 Task: Find connections with filter location Bargarh with filter topic #leadershipwith filter profile language Spanish with filter current company ASMACS Jobs with filter school K.S.Rangasamy College of Technology with filter industry Chiropractors with filter service category Administrative with filter keywords title Chief Technology Officer (CTO)
Action: Mouse moved to (491, 66)
Screenshot: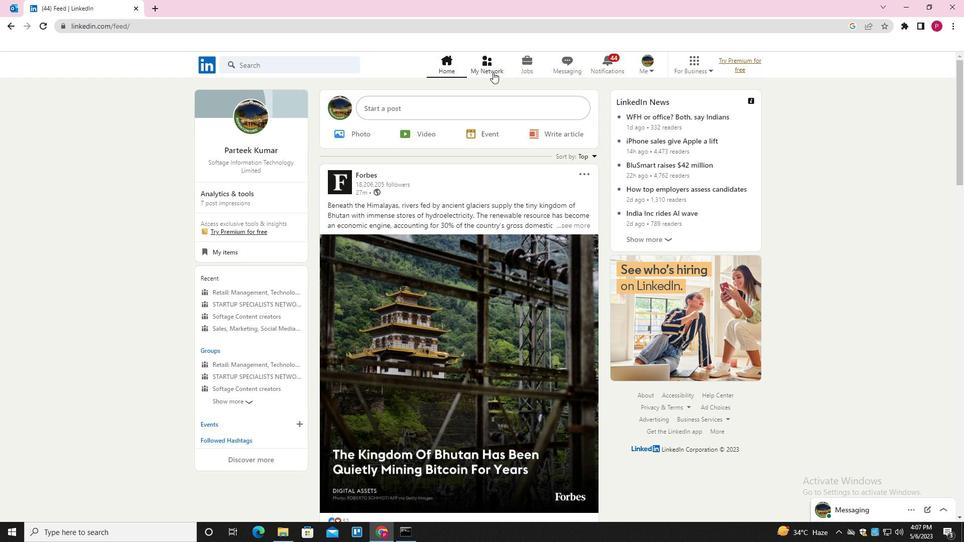 
Action: Mouse pressed left at (491, 66)
Screenshot: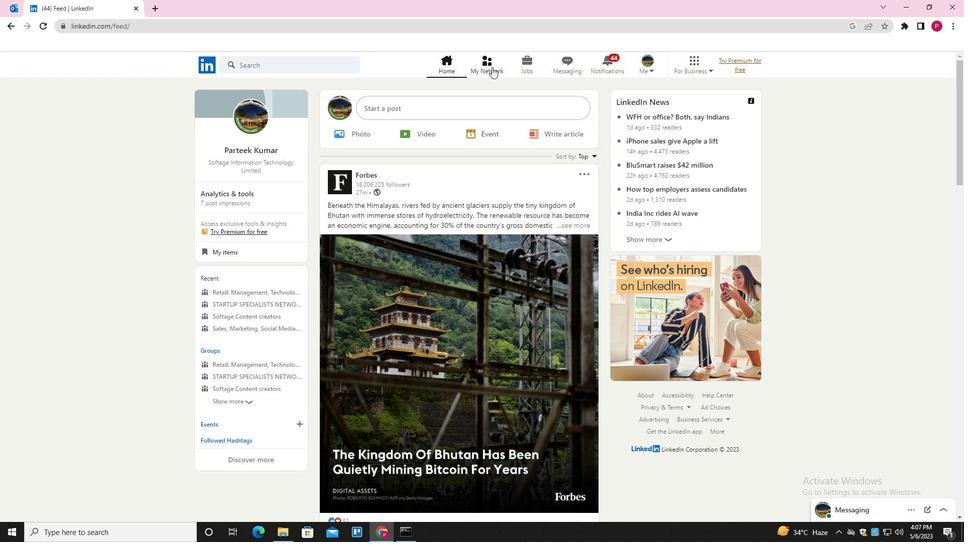 
Action: Mouse moved to (291, 122)
Screenshot: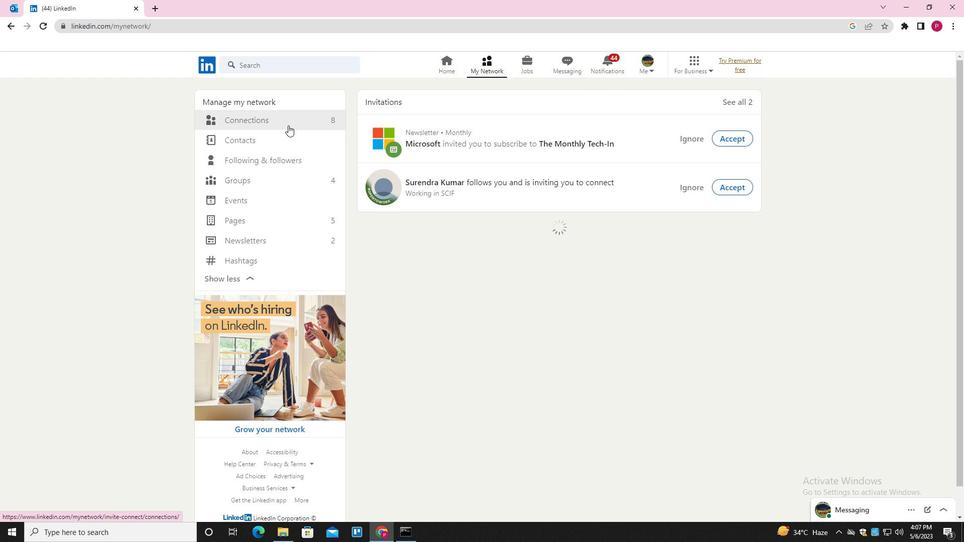 
Action: Mouse pressed left at (291, 122)
Screenshot: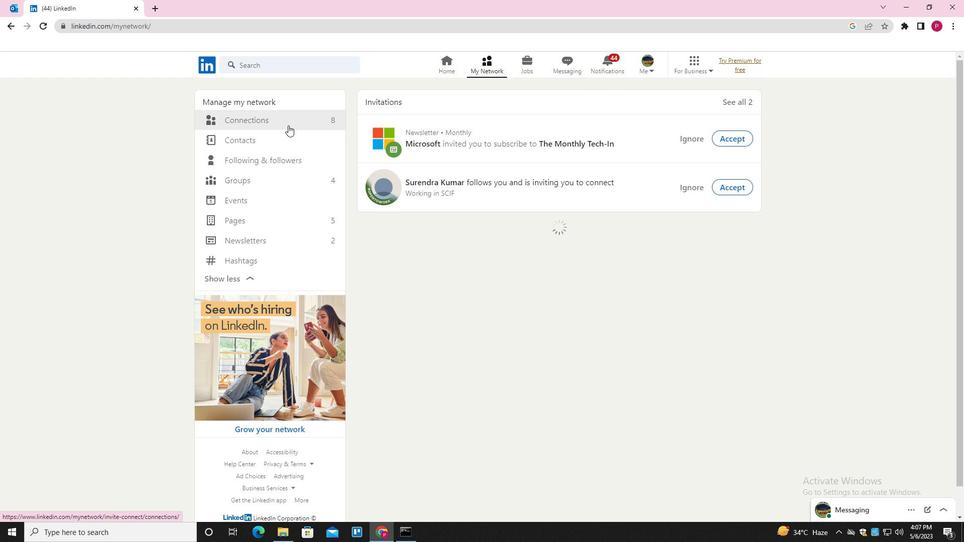 
Action: Mouse moved to (543, 123)
Screenshot: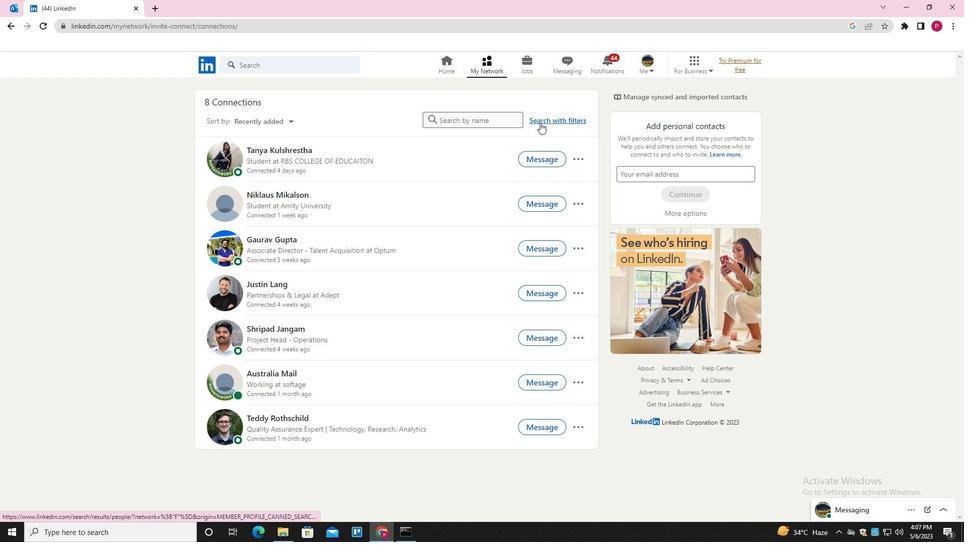 
Action: Mouse pressed left at (543, 123)
Screenshot: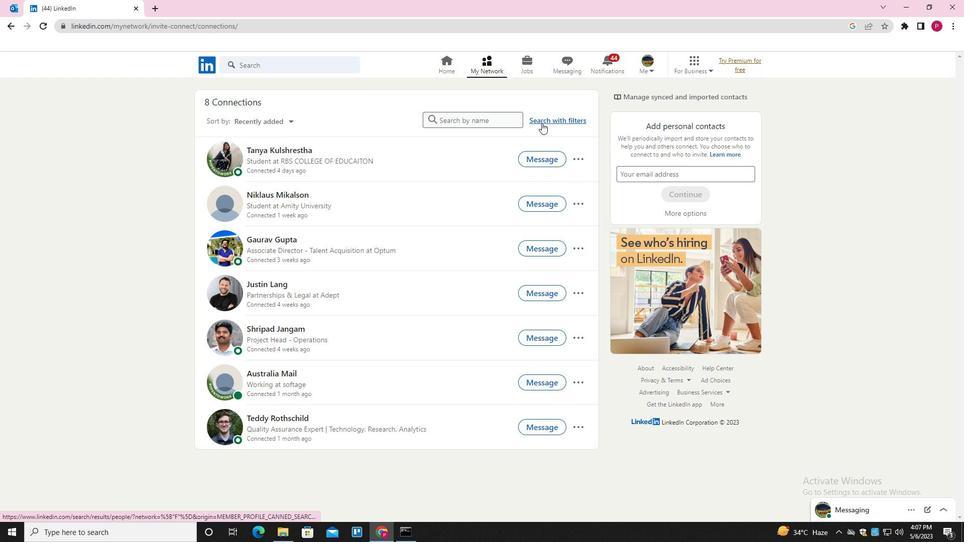 
Action: Mouse moved to (510, 91)
Screenshot: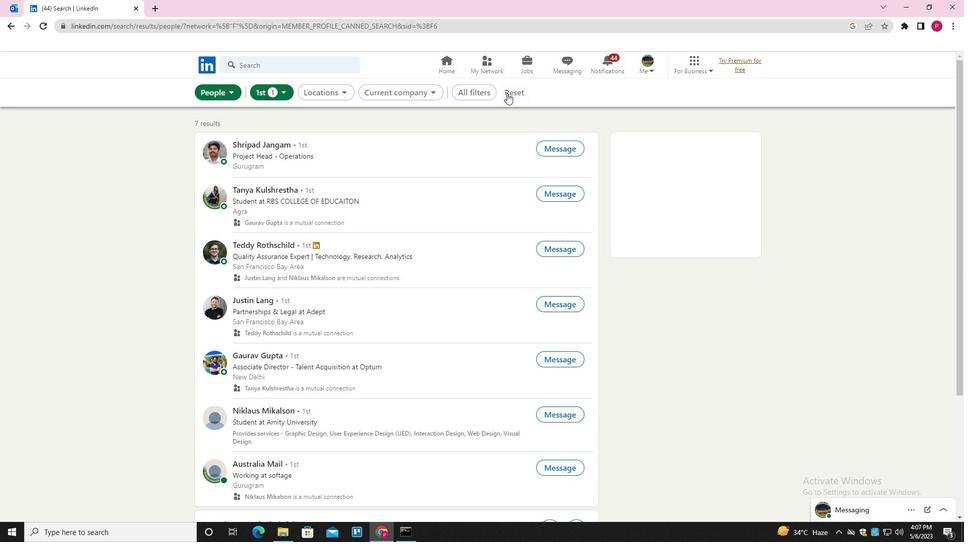 
Action: Mouse pressed left at (510, 91)
Screenshot: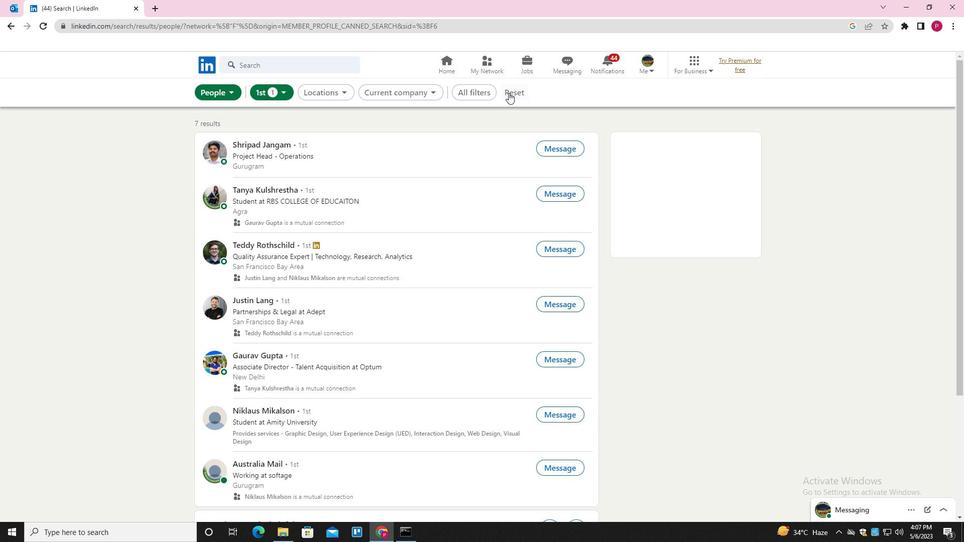 
Action: Mouse moved to (500, 92)
Screenshot: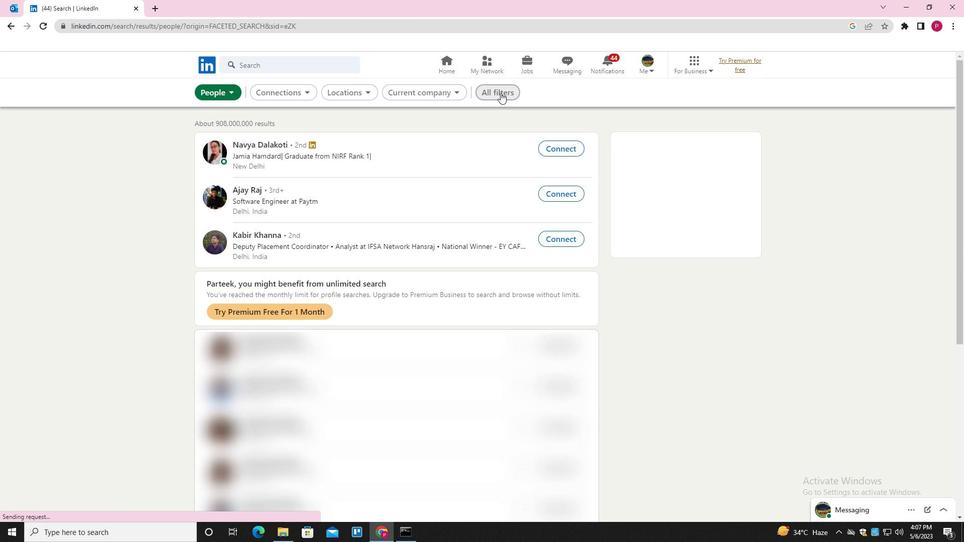 
Action: Mouse pressed left at (500, 92)
Screenshot: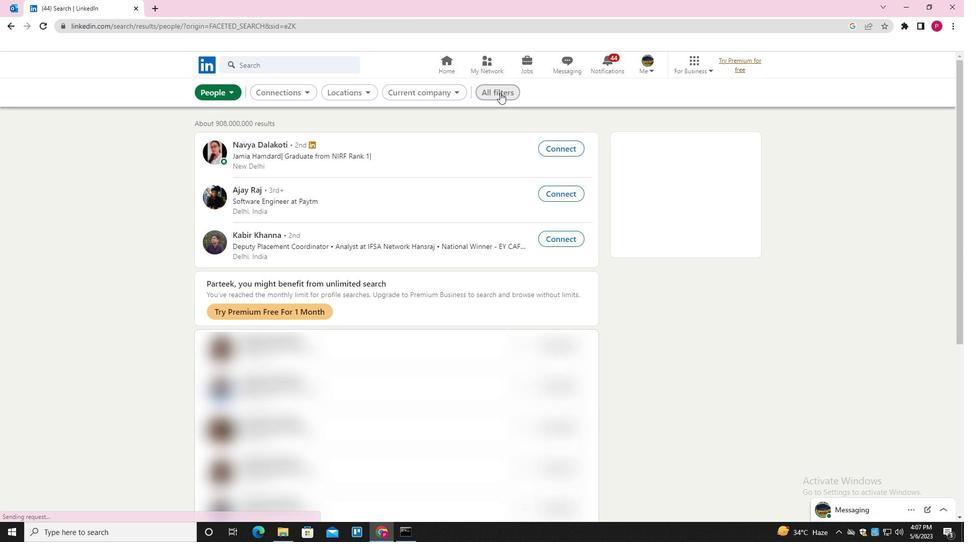 
Action: Mouse moved to (771, 224)
Screenshot: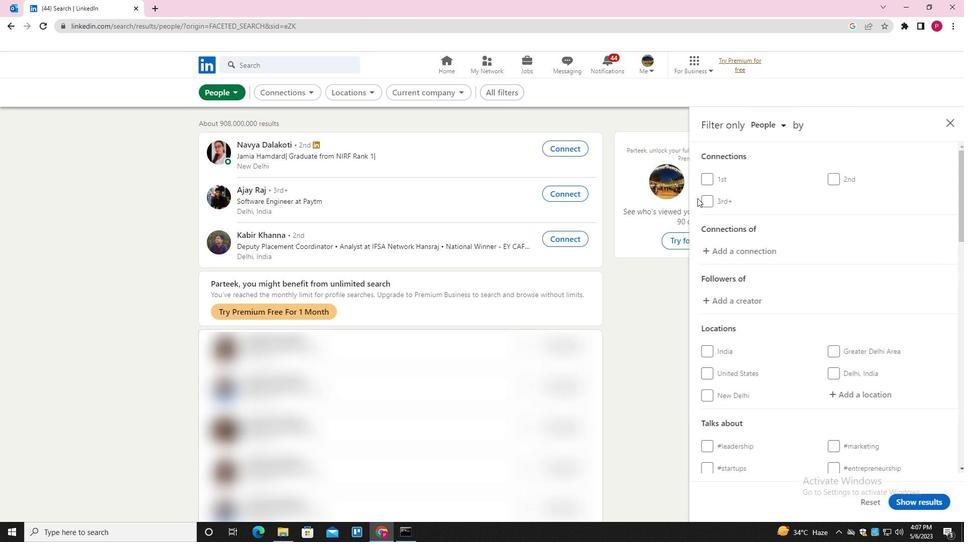 
Action: Mouse scrolled (771, 224) with delta (0, 0)
Screenshot: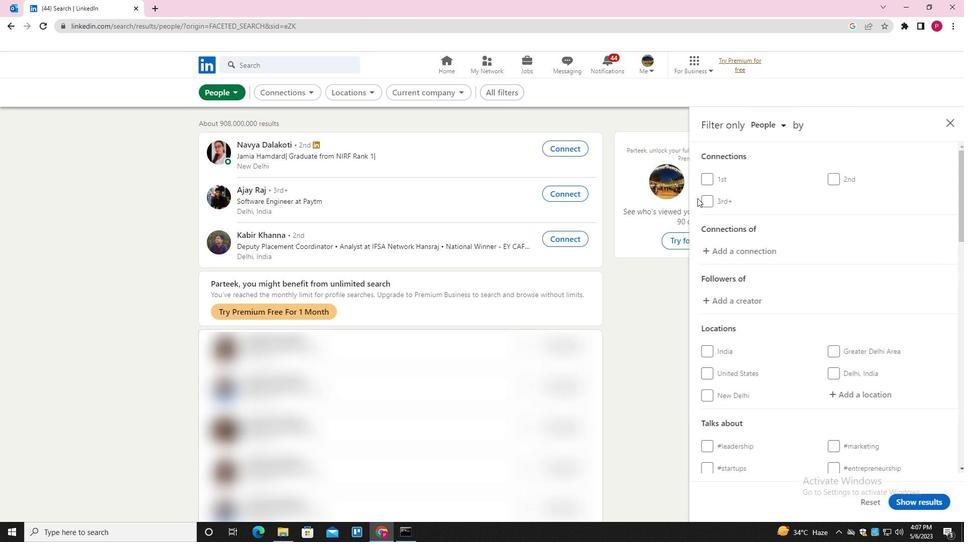 
Action: Mouse moved to (777, 228)
Screenshot: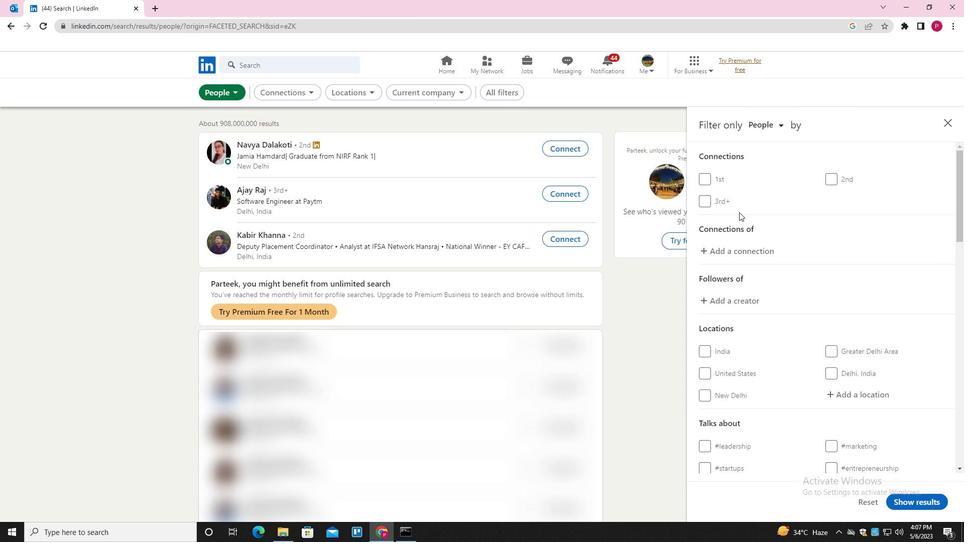 
Action: Mouse scrolled (777, 228) with delta (0, 0)
Screenshot: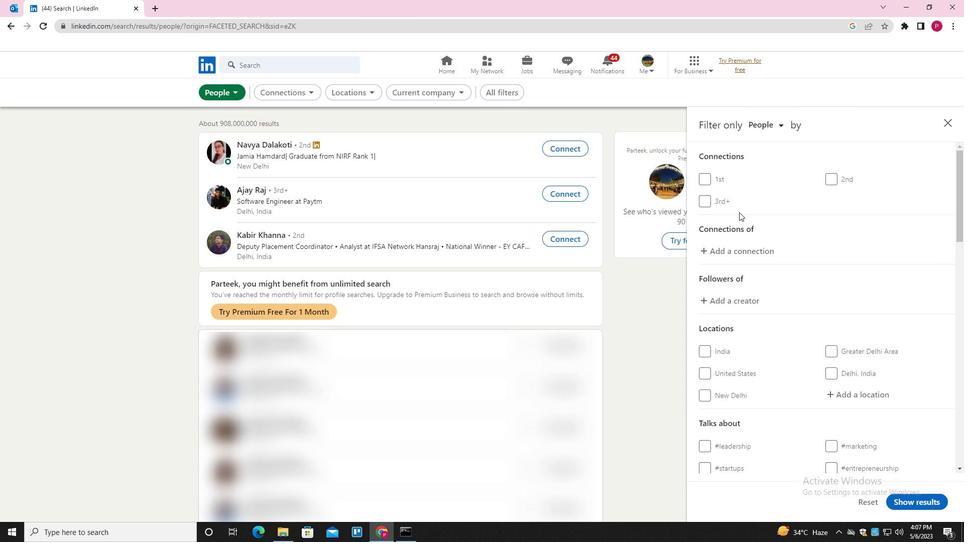 
Action: Mouse moved to (785, 232)
Screenshot: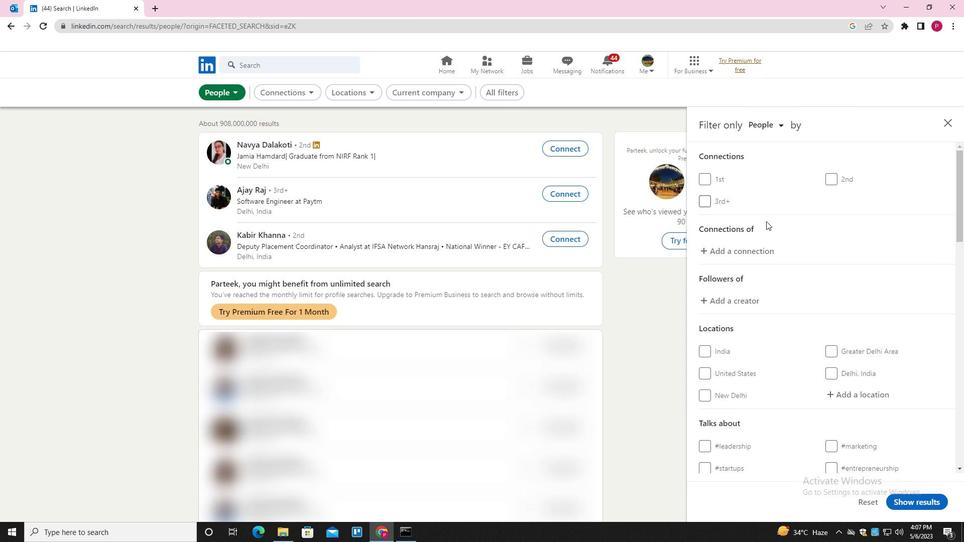 
Action: Mouse scrolled (785, 232) with delta (0, 0)
Screenshot: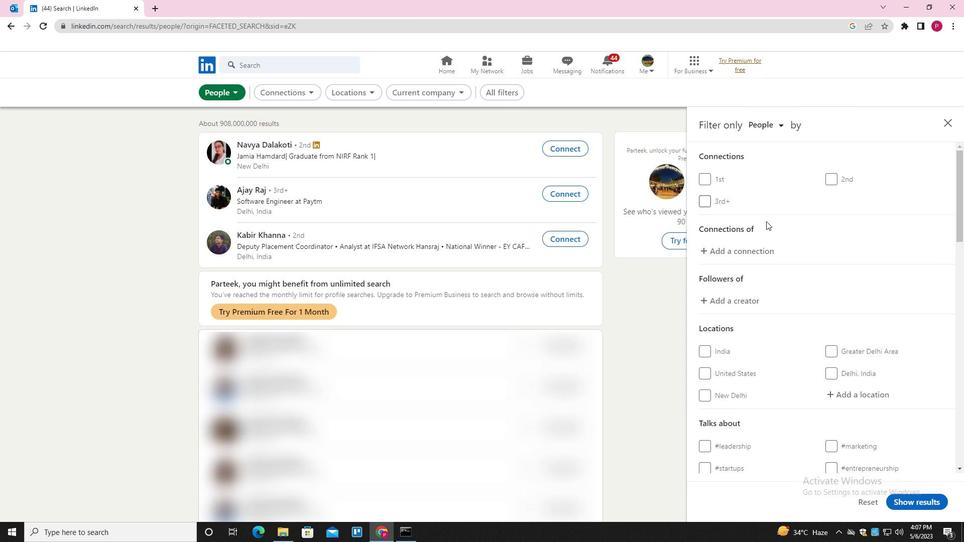 
Action: Mouse moved to (857, 244)
Screenshot: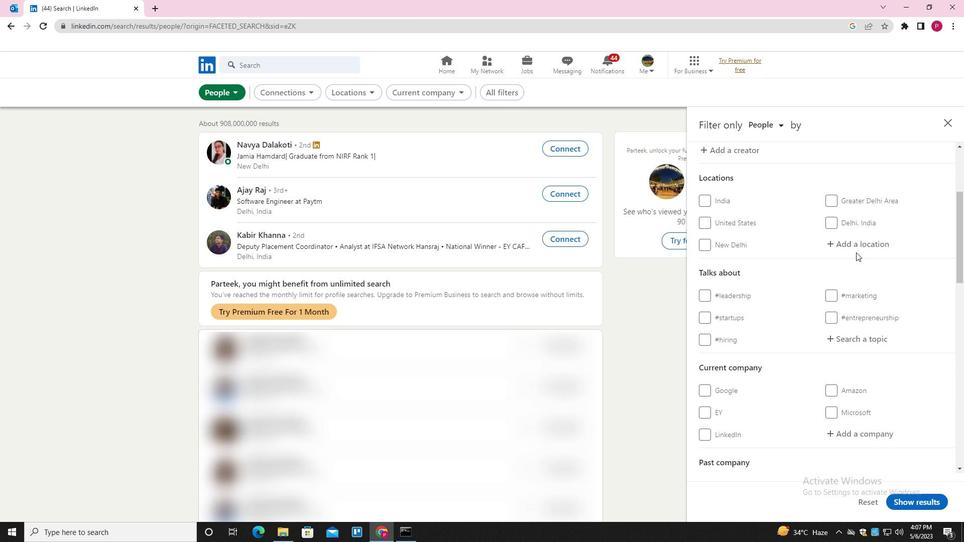 
Action: Mouse pressed left at (857, 244)
Screenshot: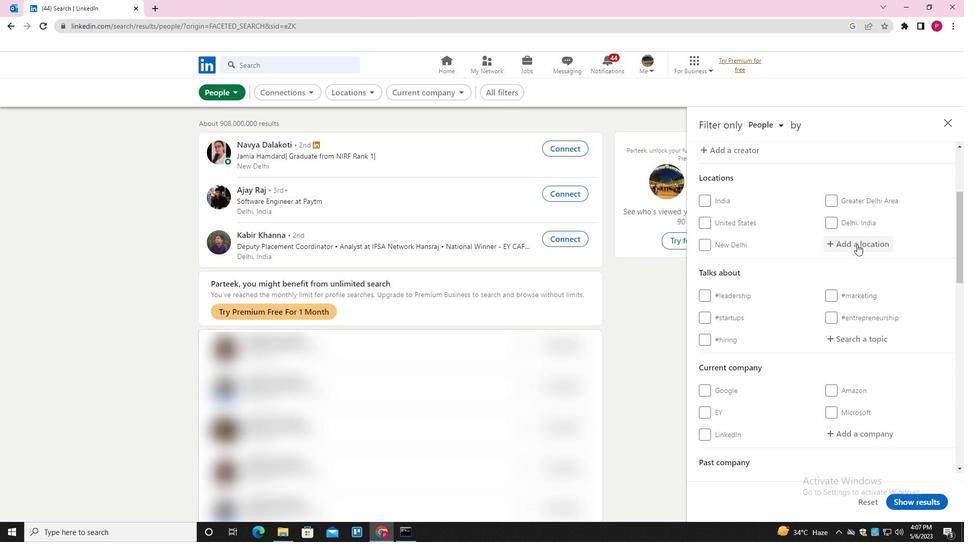 
Action: Key pressed <Key.shift>BARGARJ<Key.backspace>H<Key.down><Key.enter>
Screenshot: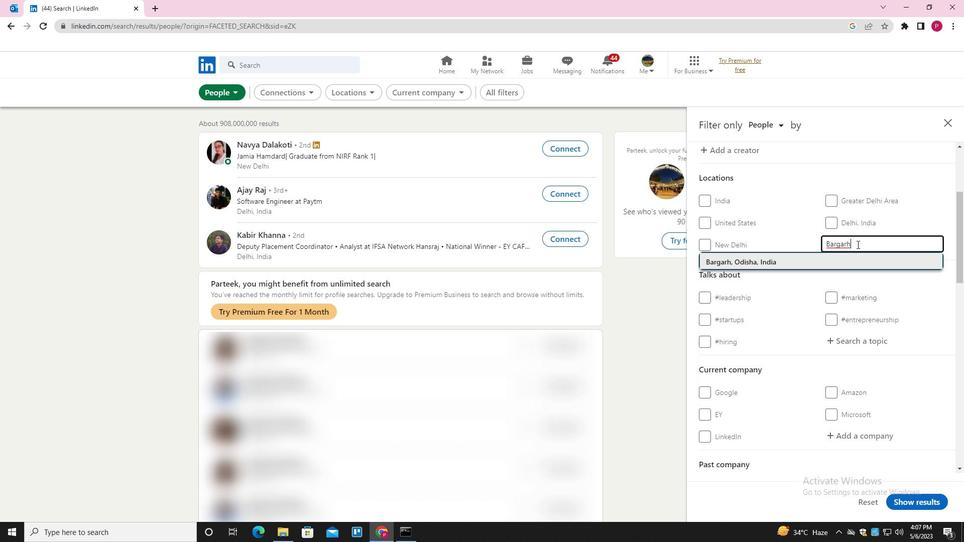 
Action: Mouse moved to (876, 268)
Screenshot: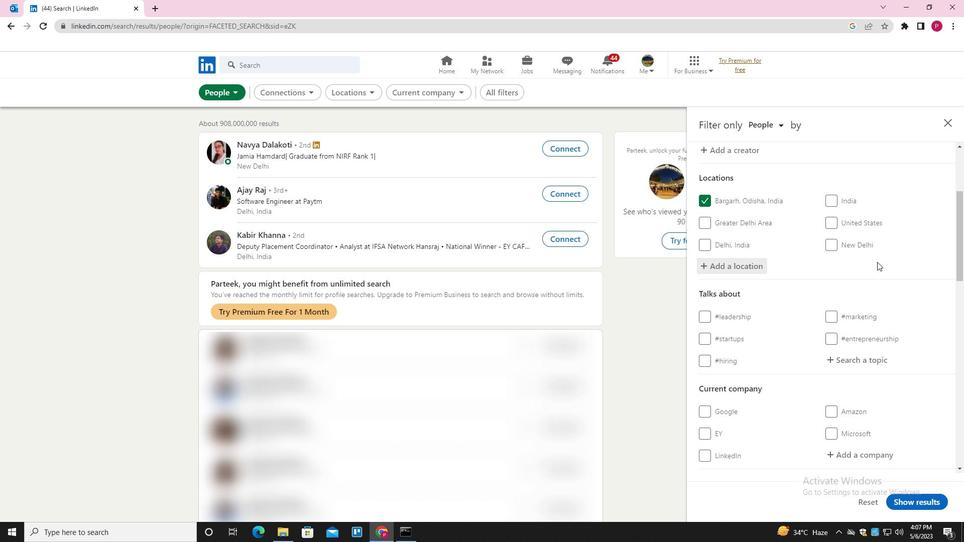 
Action: Mouse scrolled (876, 267) with delta (0, 0)
Screenshot: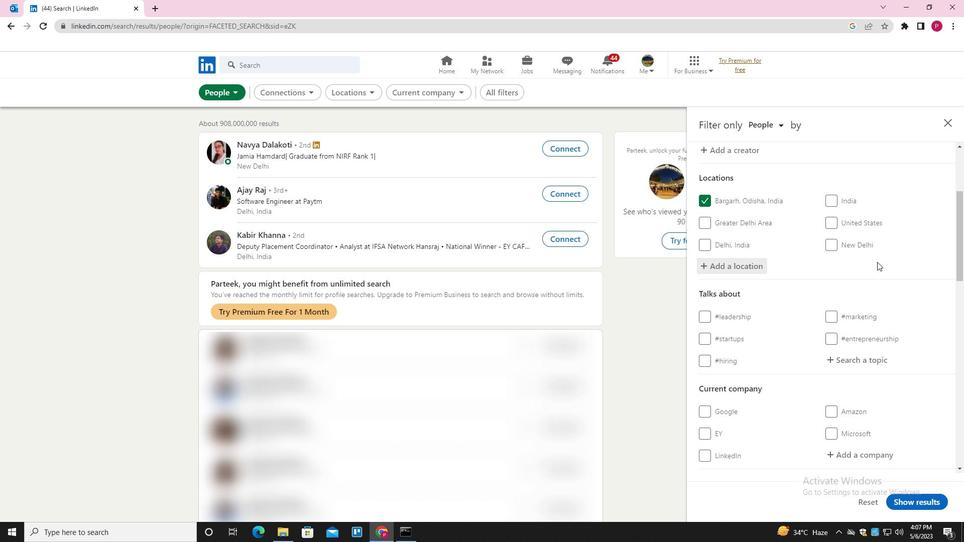 
Action: Mouse moved to (874, 275)
Screenshot: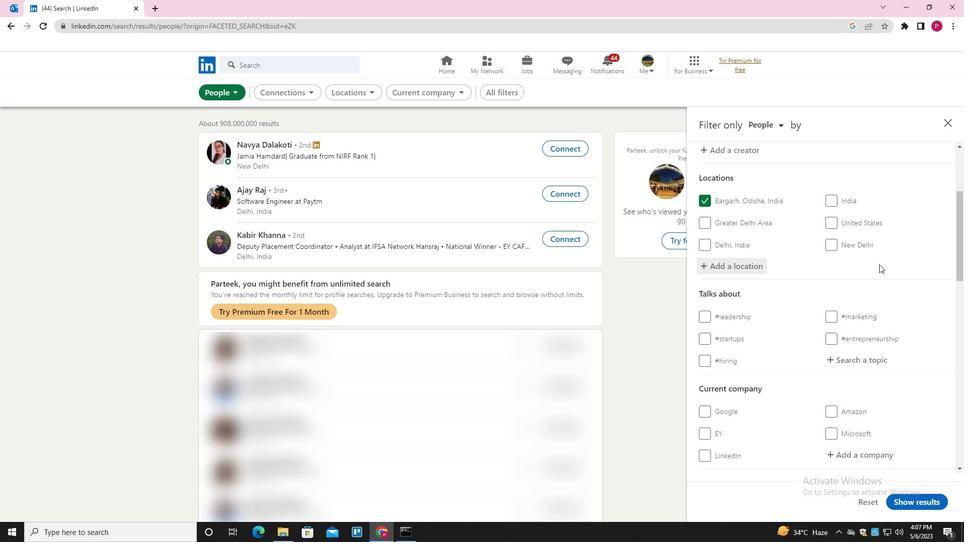 
Action: Mouse scrolled (874, 274) with delta (0, 0)
Screenshot: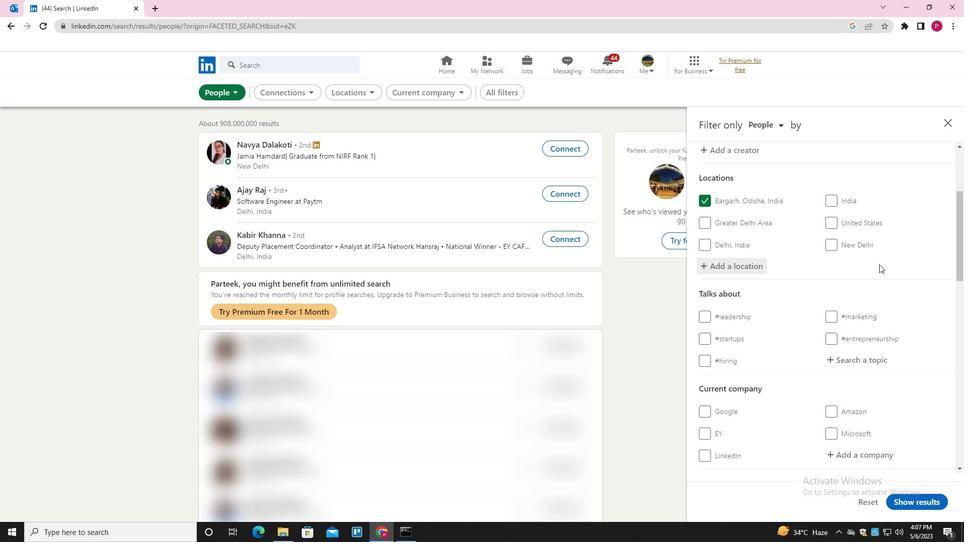 
Action: Mouse moved to (853, 260)
Screenshot: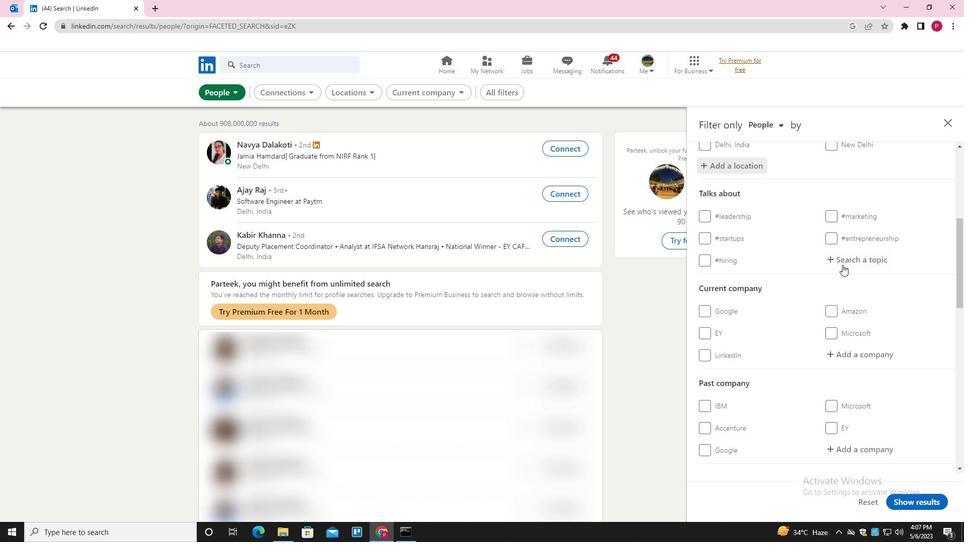 
Action: Mouse pressed left at (853, 260)
Screenshot: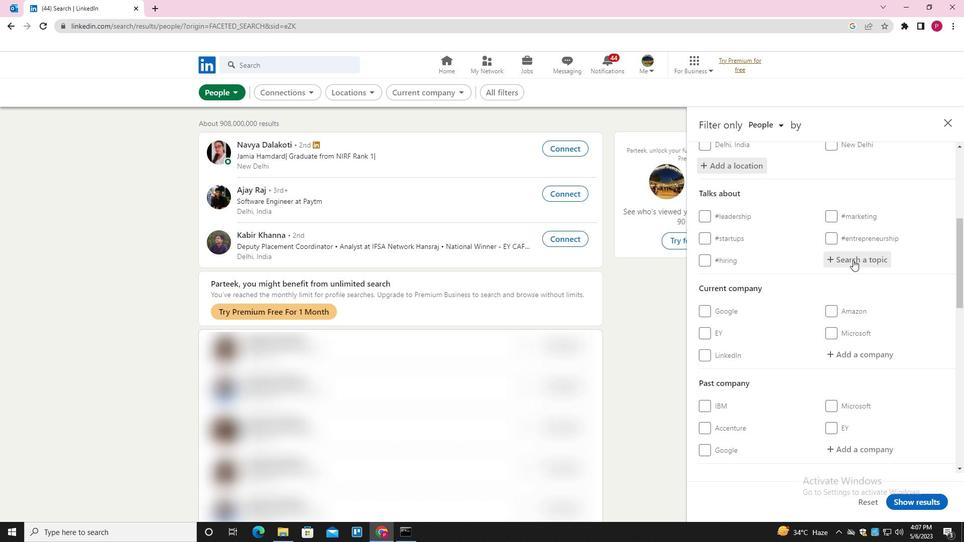 
Action: Key pressed LEADERSHIP<Key.down><Key.enter>
Screenshot: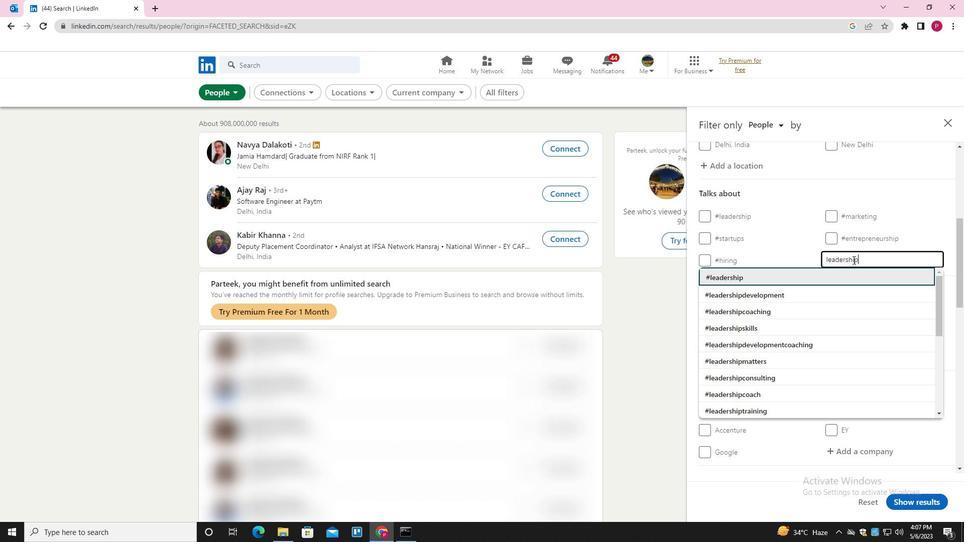 
Action: Mouse moved to (770, 272)
Screenshot: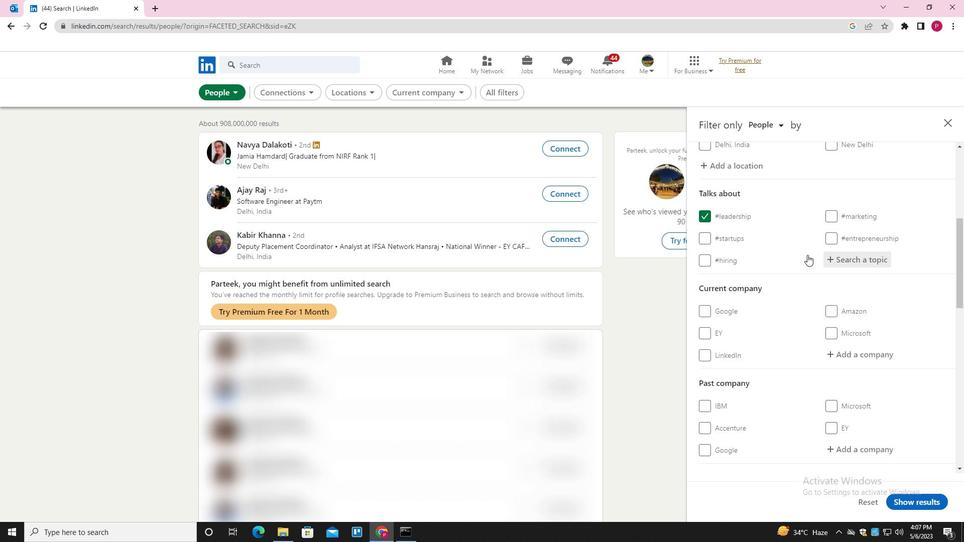 
Action: Mouse scrolled (770, 272) with delta (0, 0)
Screenshot: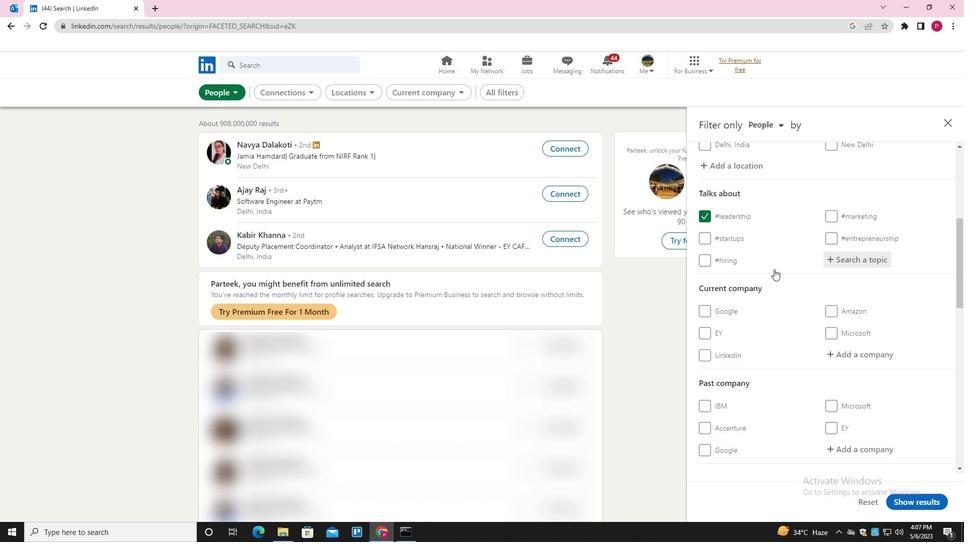 
Action: Mouse scrolled (770, 272) with delta (0, 0)
Screenshot: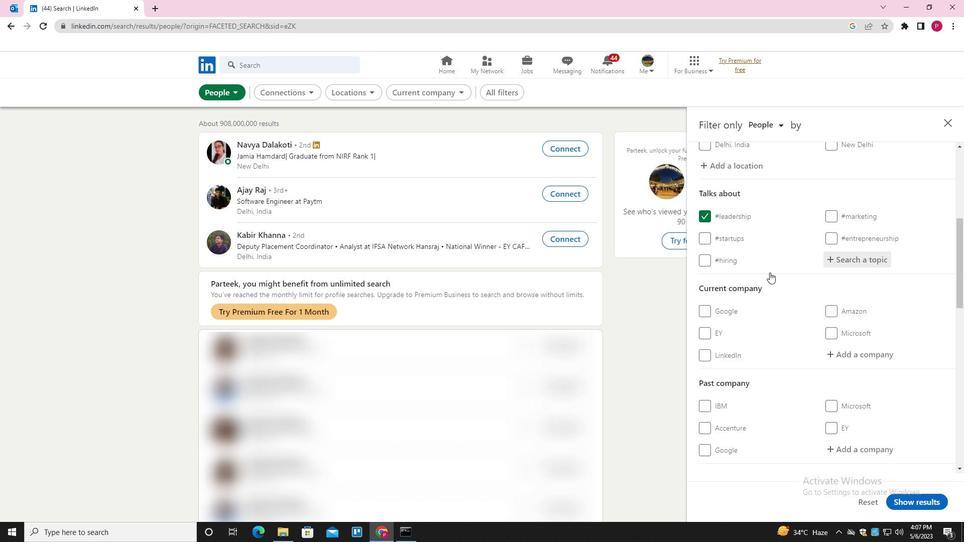 
Action: Mouse moved to (770, 274)
Screenshot: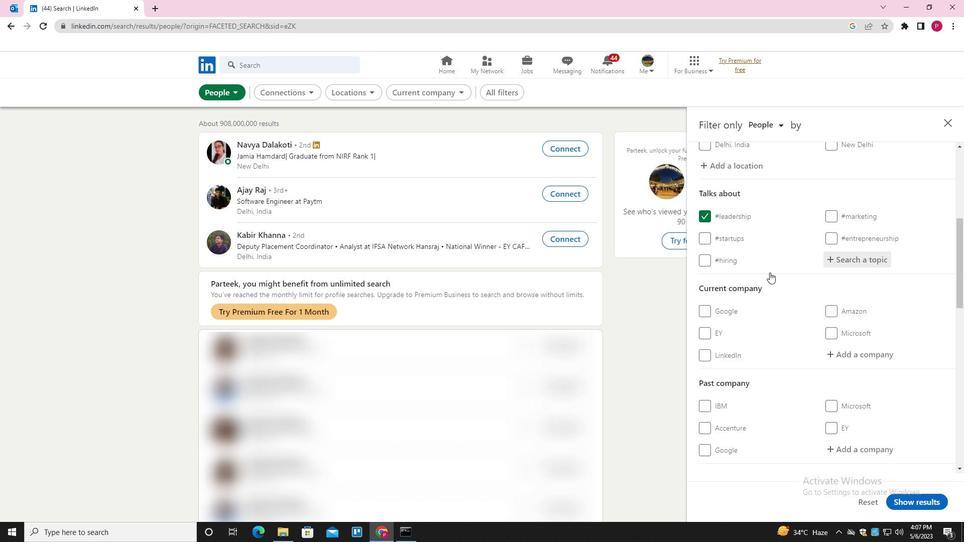 
Action: Mouse scrolled (770, 274) with delta (0, 0)
Screenshot: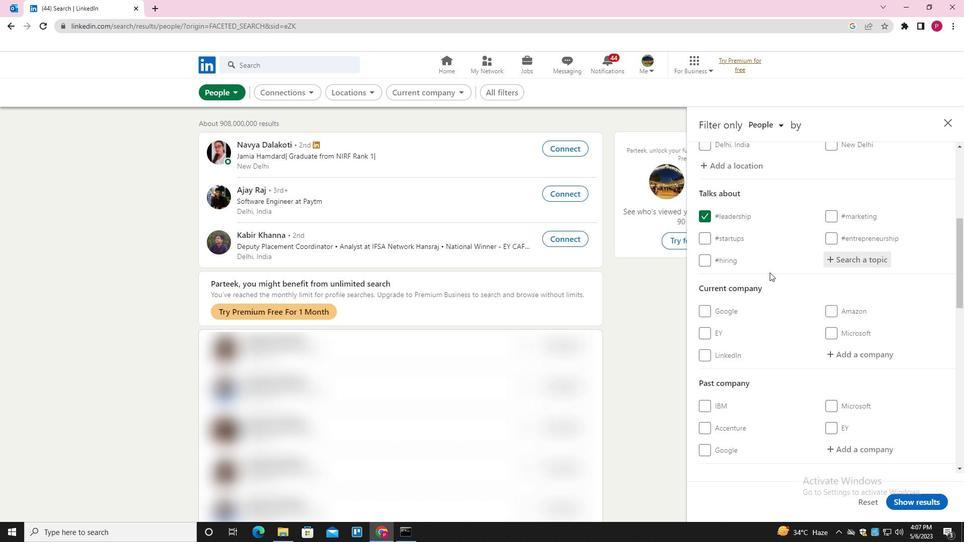 
Action: Mouse moved to (799, 254)
Screenshot: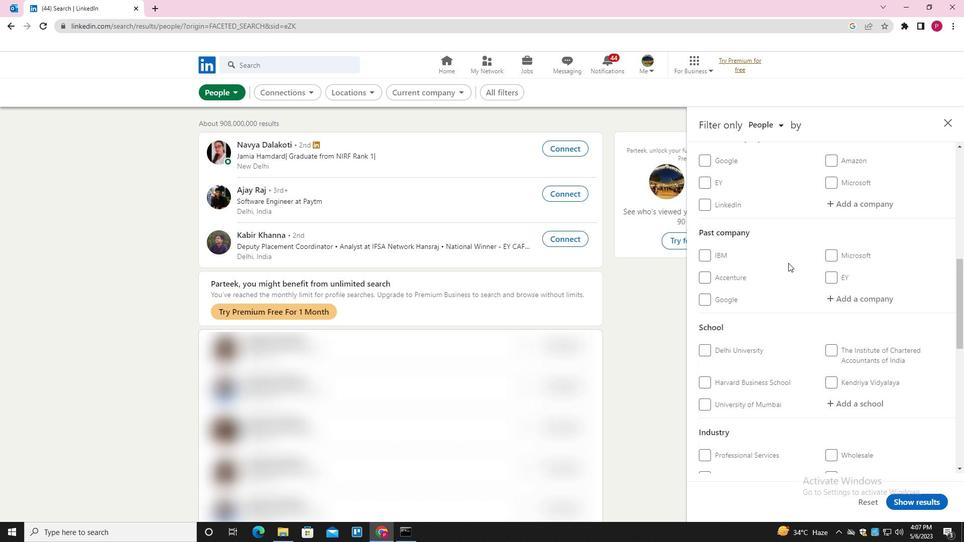 
Action: Mouse scrolled (799, 253) with delta (0, 0)
Screenshot: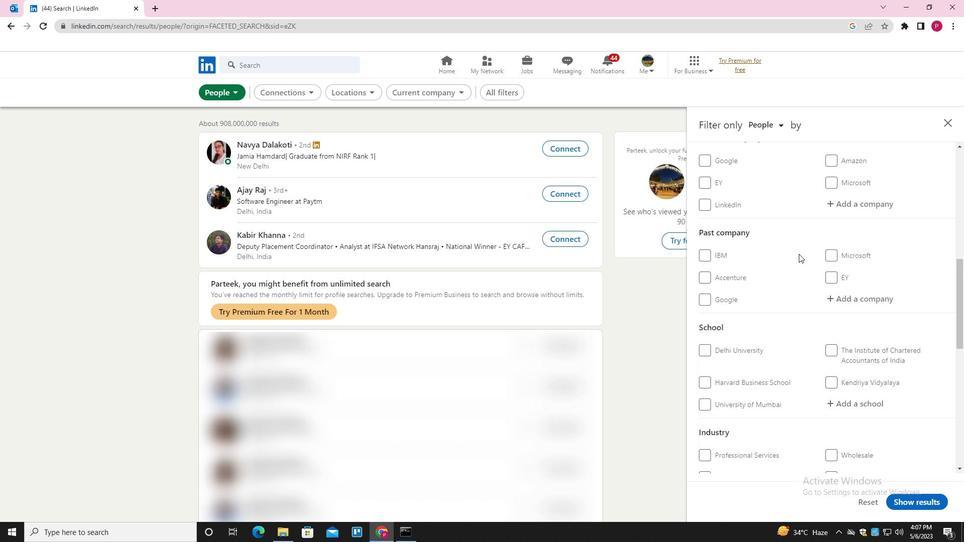 
Action: Mouse scrolled (799, 253) with delta (0, 0)
Screenshot: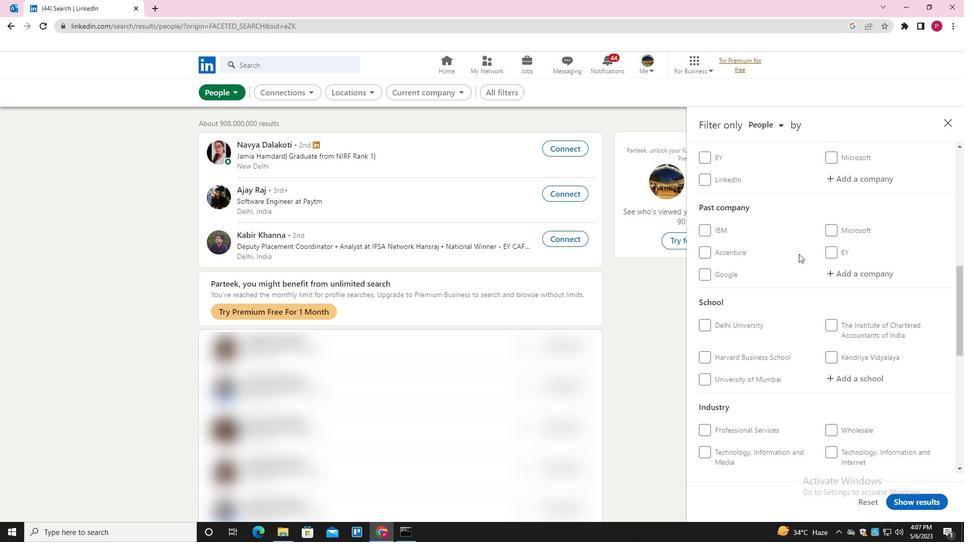 
Action: Mouse scrolled (799, 253) with delta (0, 0)
Screenshot: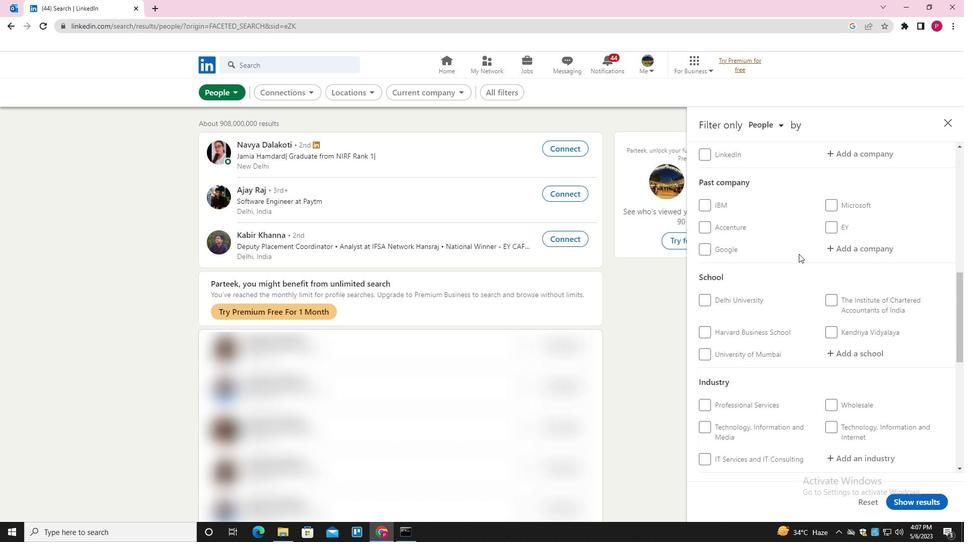 
Action: Mouse moved to (807, 282)
Screenshot: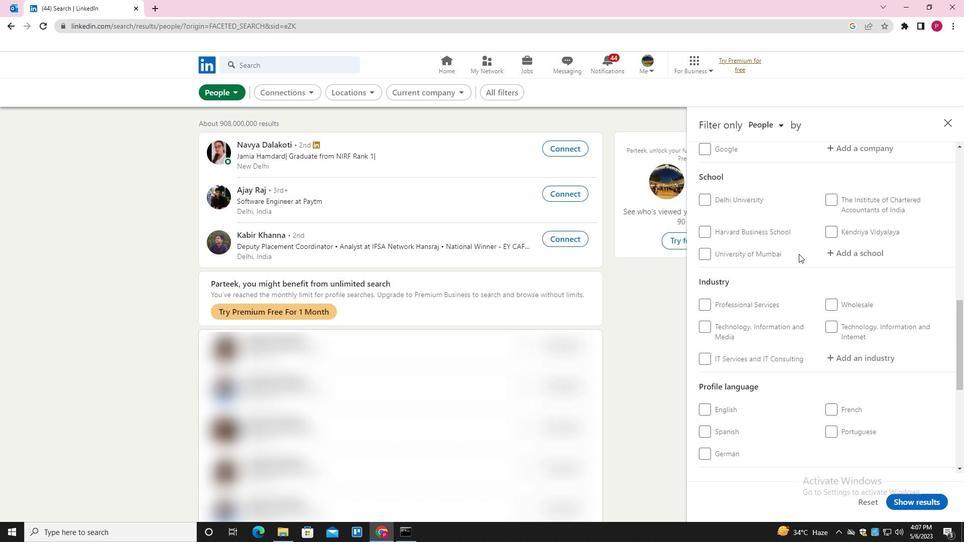 
Action: Mouse scrolled (807, 281) with delta (0, 0)
Screenshot: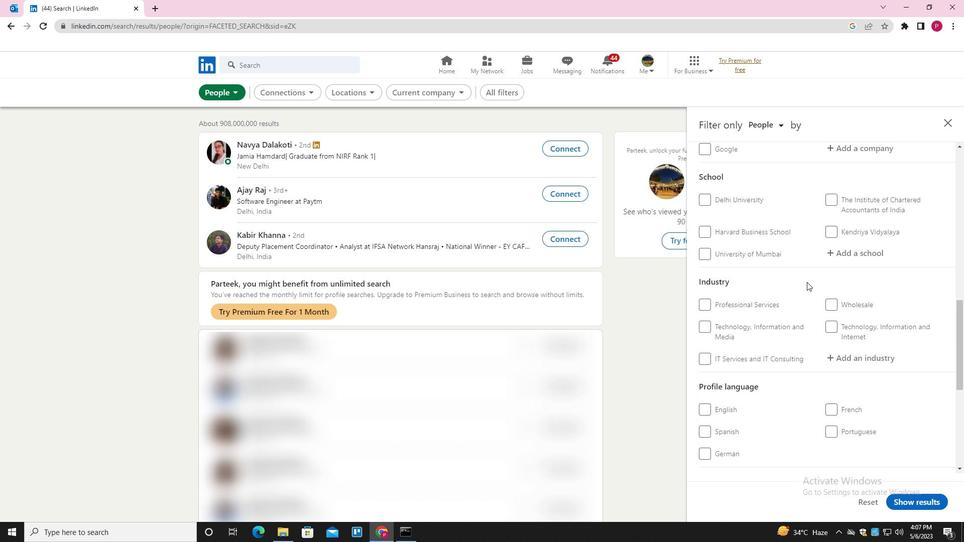 
Action: Mouse scrolled (807, 281) with delta (0, 0)
Screenshot: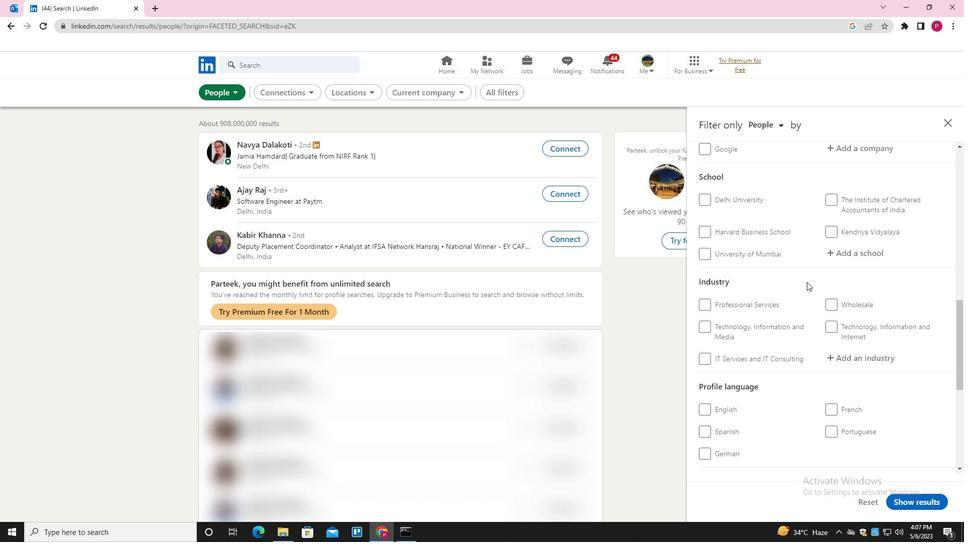 
Action: Mouse scrolled (807, 281) with delta (0, 0)
Screenshot: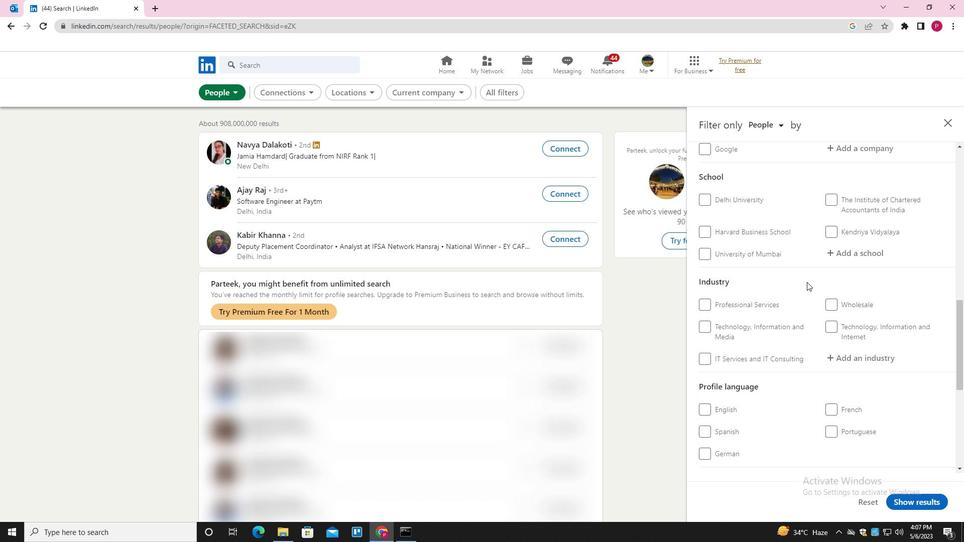 
Action: Mouse scrolled (807, 281) with delta (0, 0)
Screenshot: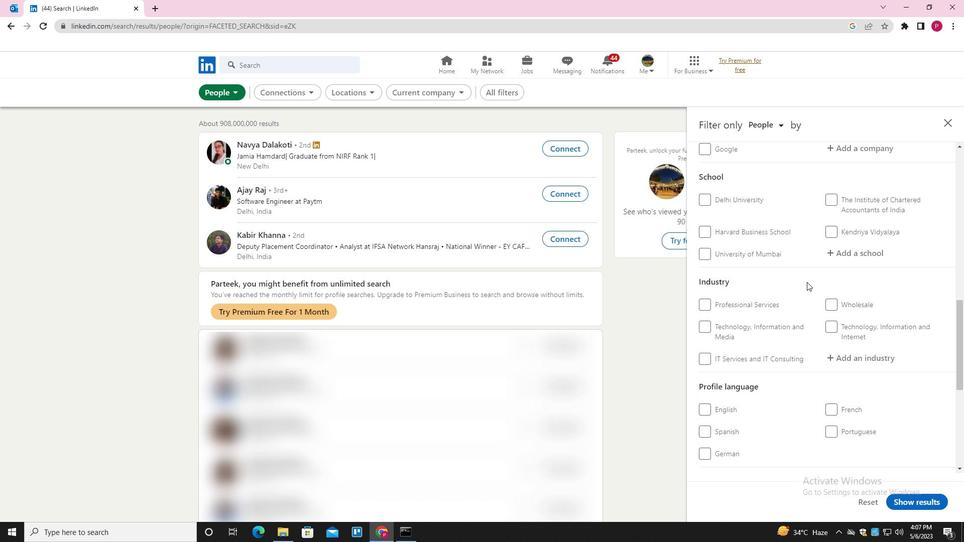 
Action: Mouse scrolled (807, 281) with delta (0, 0)
Screenshot: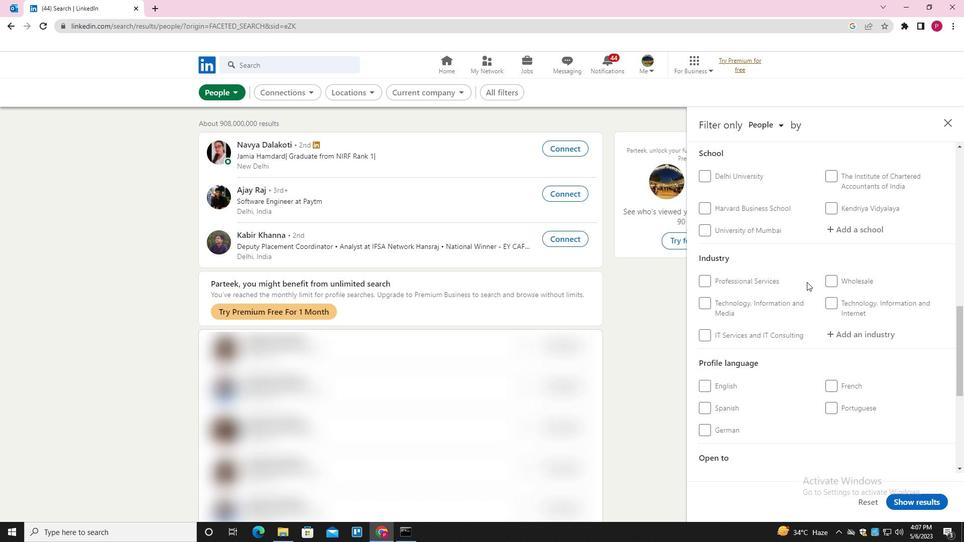 
Action: Mouse scrolled (807, 282) with delta (0, 0)
Screenshot: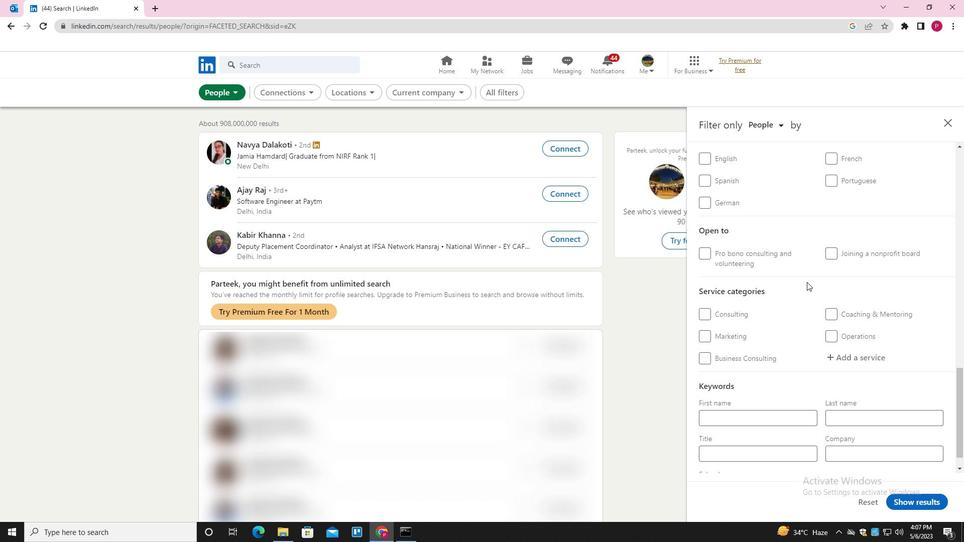 
Action: Mouse moved to (738, 236)
Screenshot: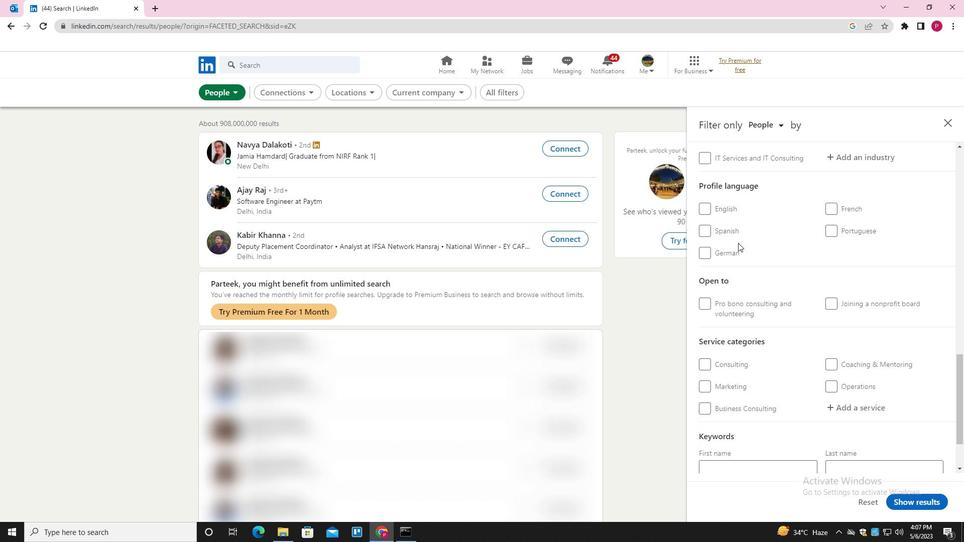 
Action: Mouse pressed left at (738, 236)
Screenshot: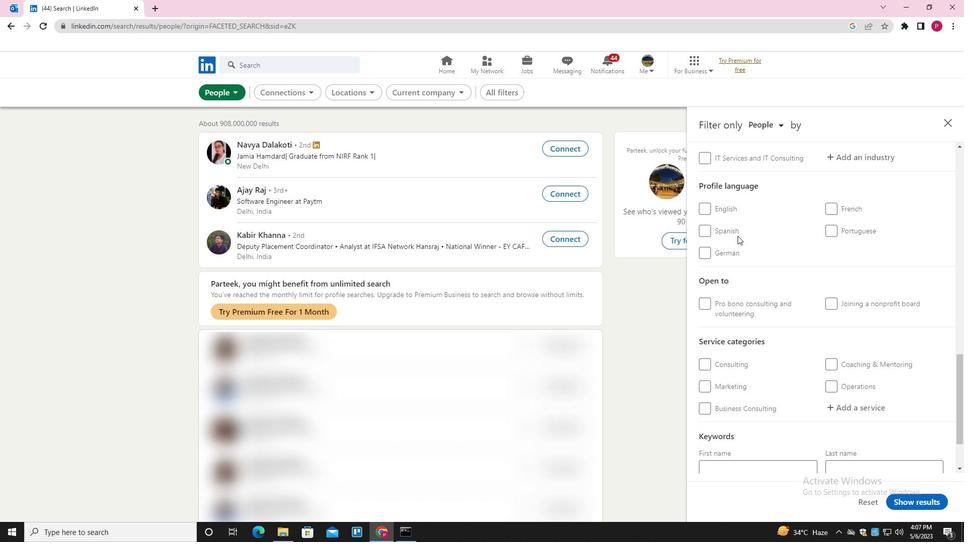 
Action: Mouse moved to (733, 231)
Screenshot: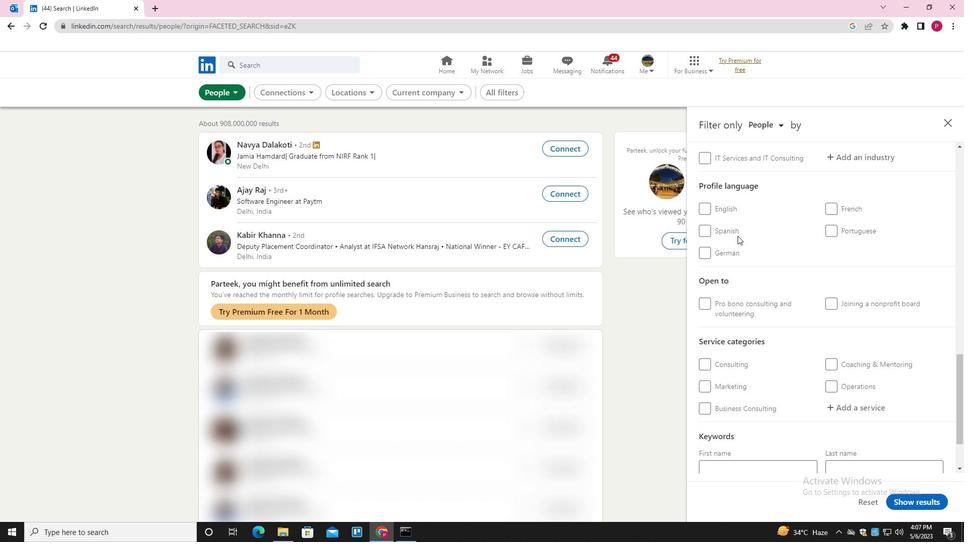 
Action: Mouse pressed left at (733, 231)
Screenshot: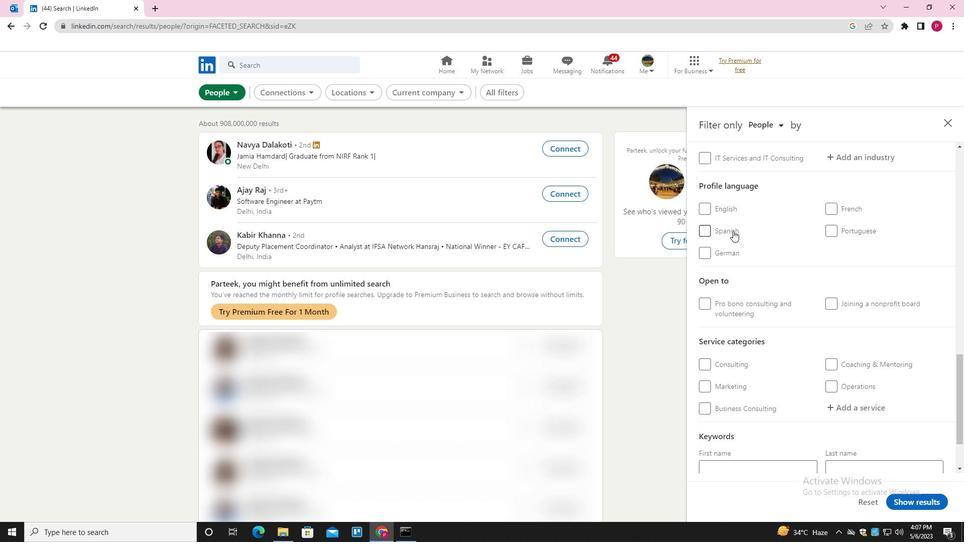 
Action: Mouse moved to (763, 252)
Screenshot: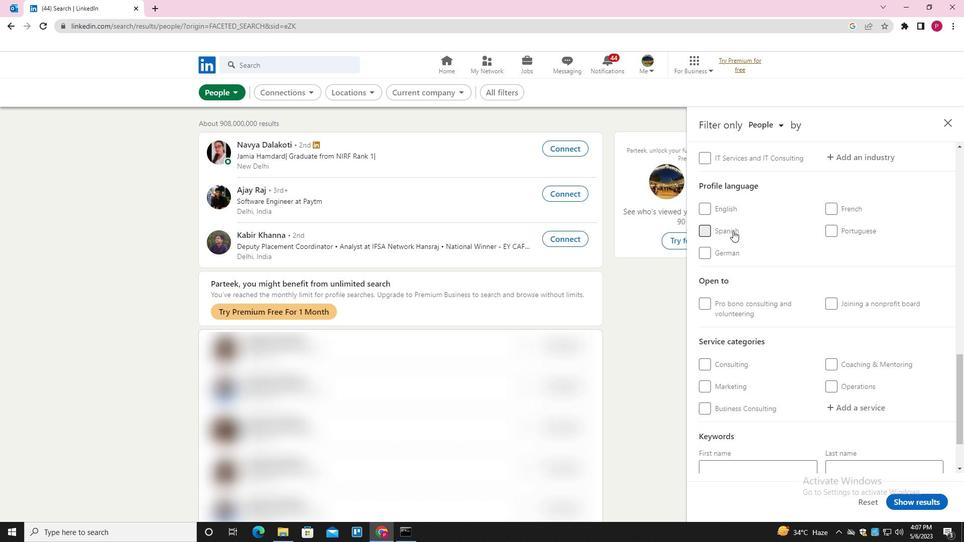 
Action: Mouse scrolled (763, 252) with delta (0, 0)
Screenshot: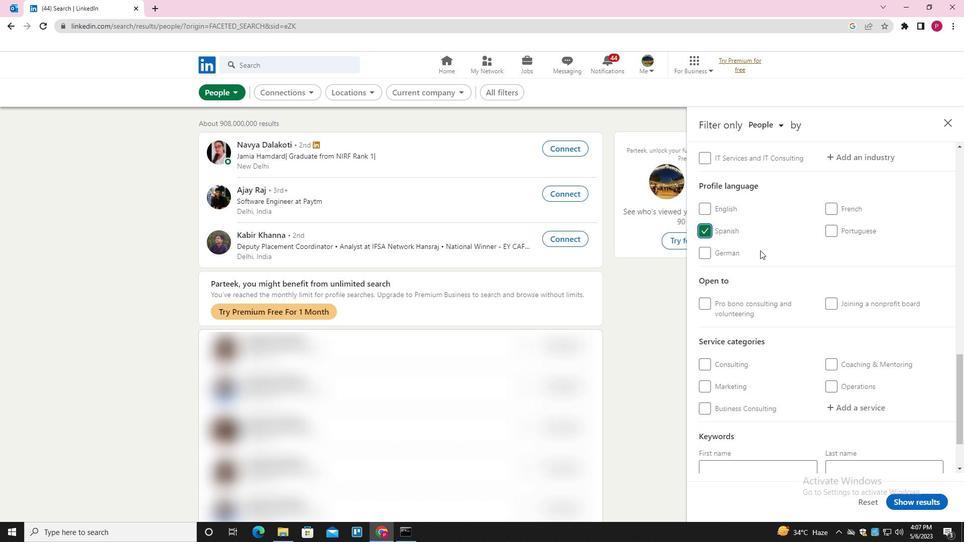 
Action: Mouse scrolled (763, 252) with delta (0, 0)
Screenshot: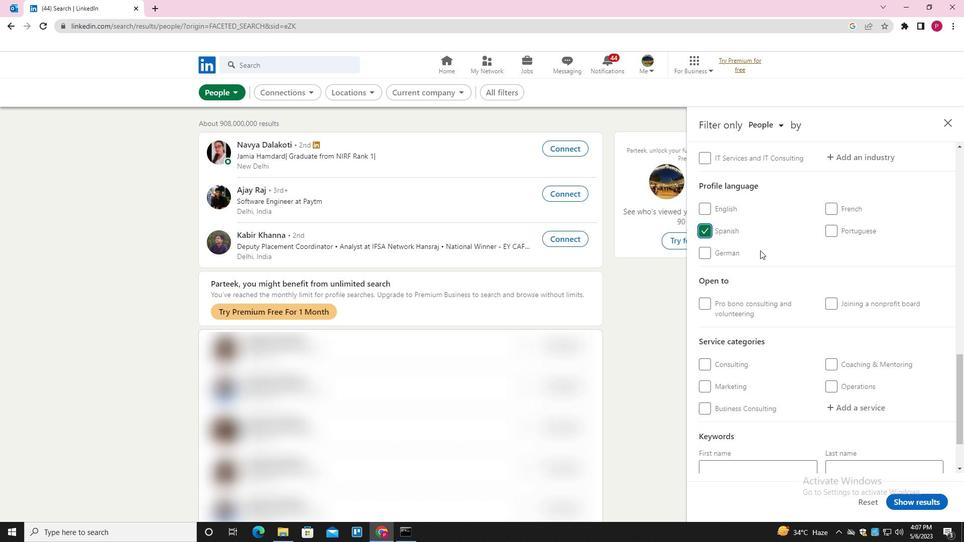 
Action: Mouse scrolled (763, 252) with delta (0, 0)
Screenshot: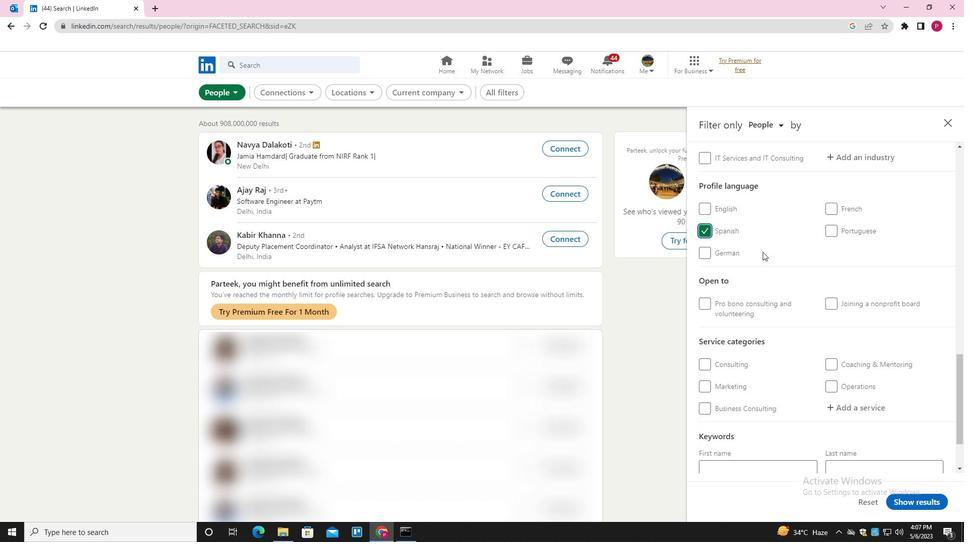 
Action: Mouse scrolled (763, 252) with delta (0, 0)
Screenshot: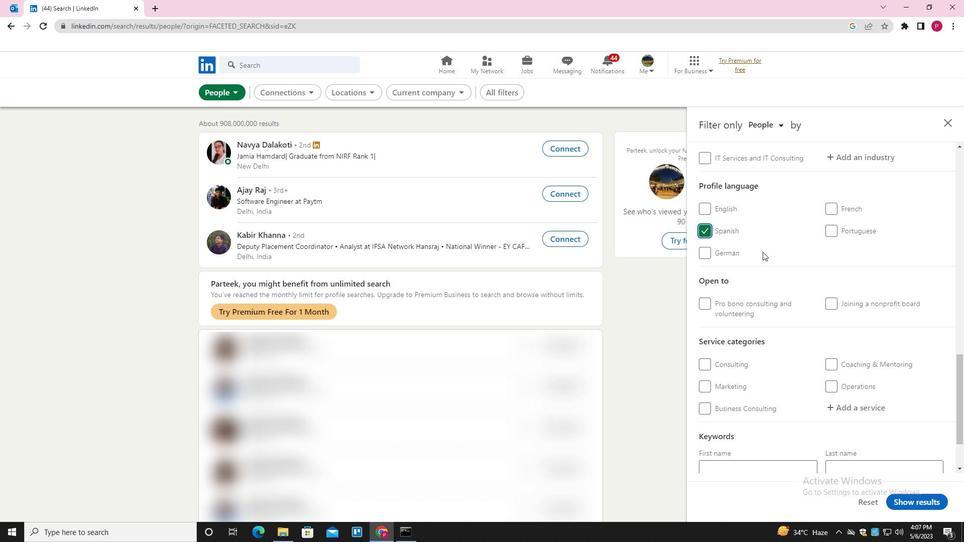 
Action: Mouse scrolled (763, 252) with delta (0, 0)
Screenshot: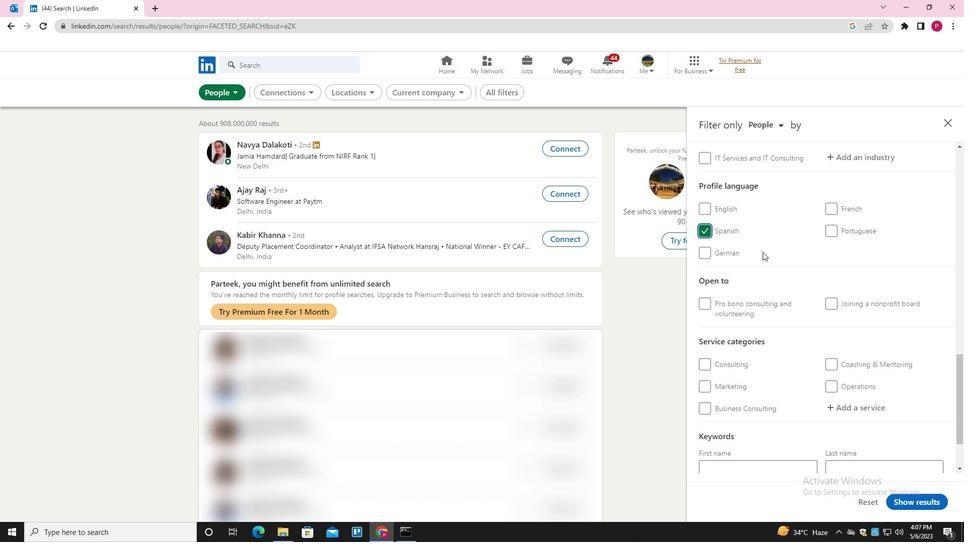 
Action: Mouse scrolled (763, 252) with delta (0, 0)
Screenshot: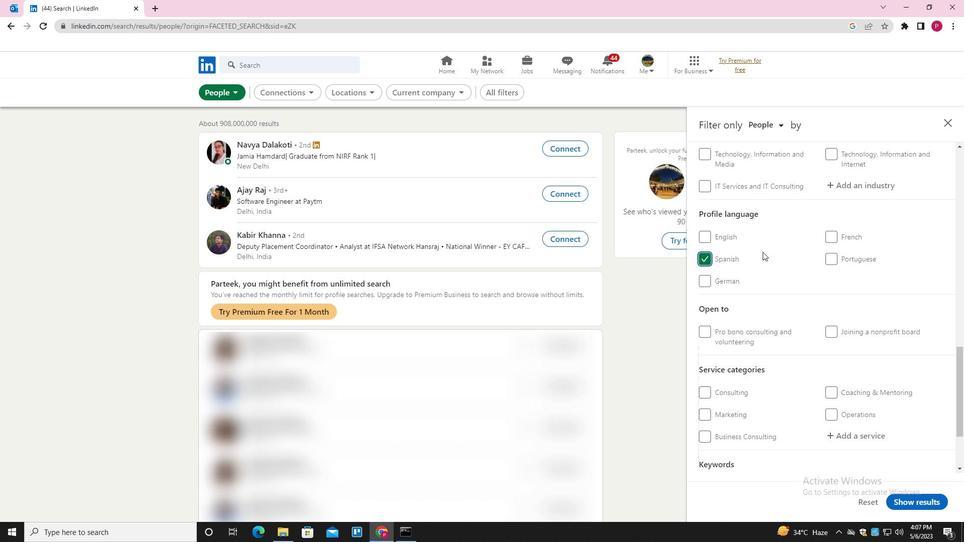 
Action: Mouse scrolled (763, 252) with delta (0, 0)
Screenshot: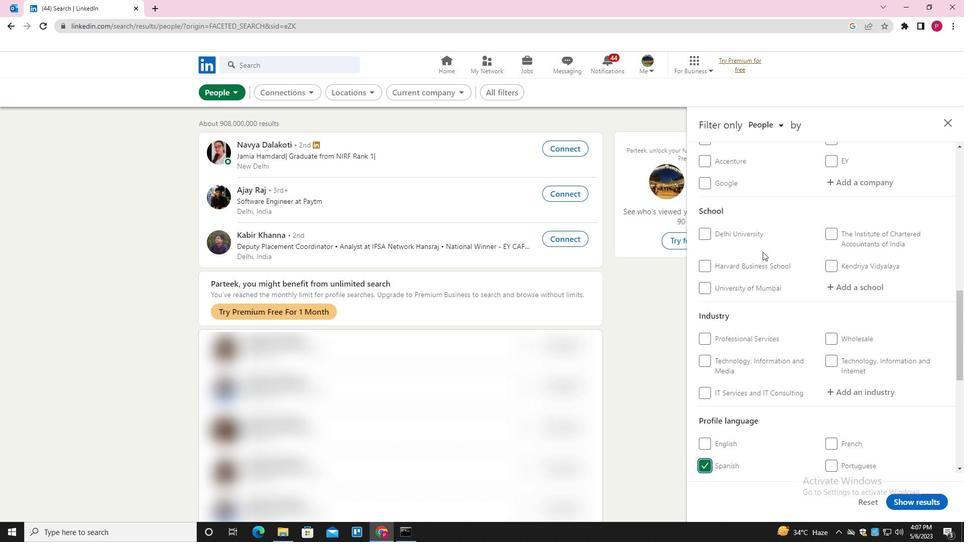 
Action: Mouse moved to (777, 244)
Screenshot: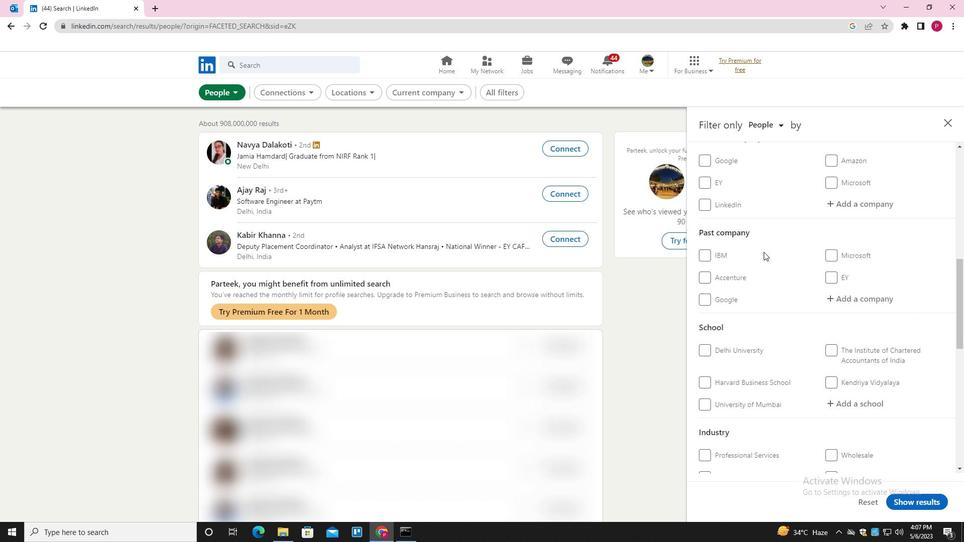 
Action: Mouse scrolled (777, 245) with delta (0, 0)
Screenshot: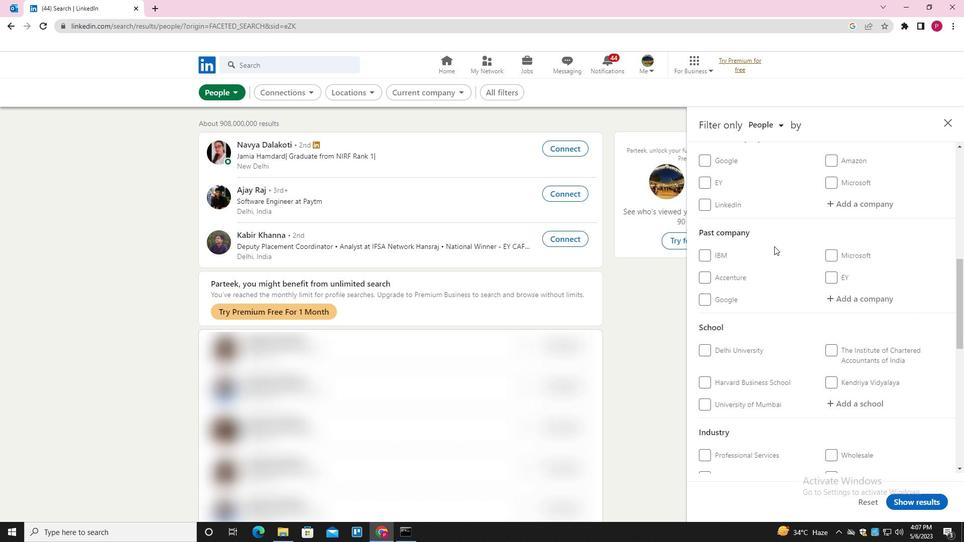 
Action: Mouse moved to (855, 245)
Screenshot: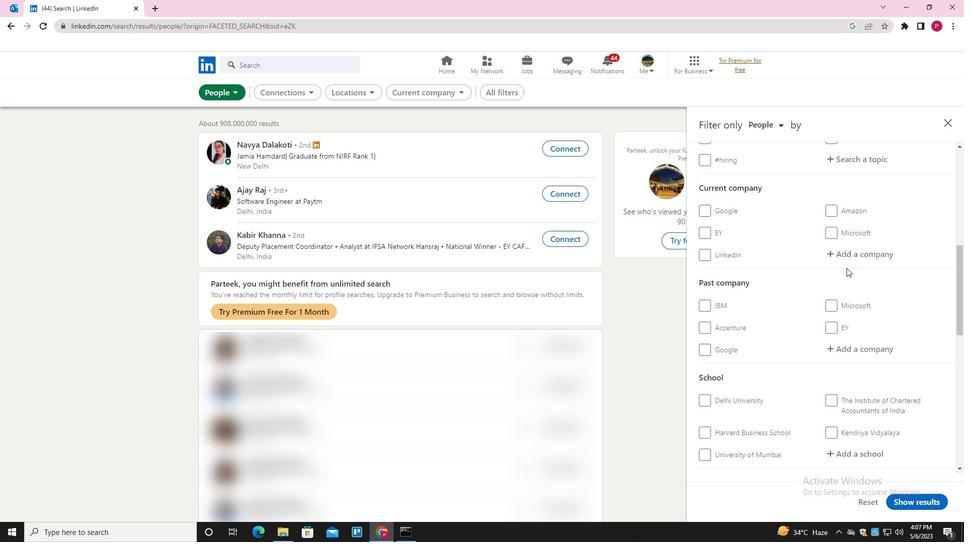 
Action: Mouse pressed left at (855, 245)
Screenshot: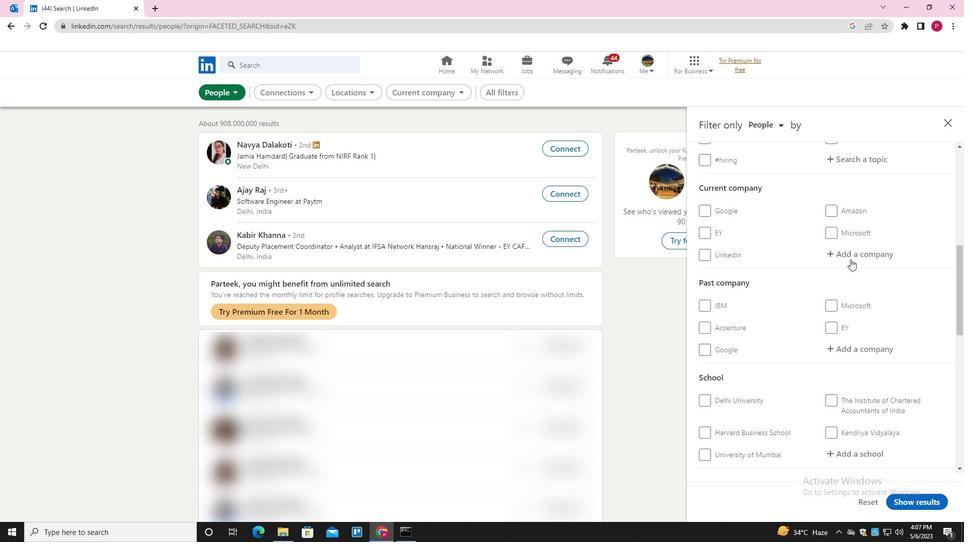 
Action: Mouse moved to (849, 264)
Screenshot: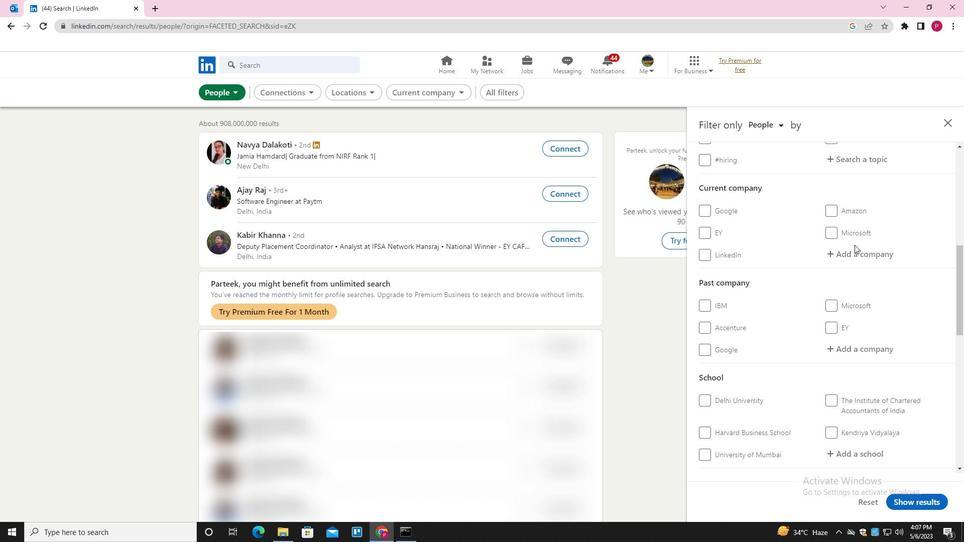 
Action: Mouse pressed left at (849, 264)
Screenshot: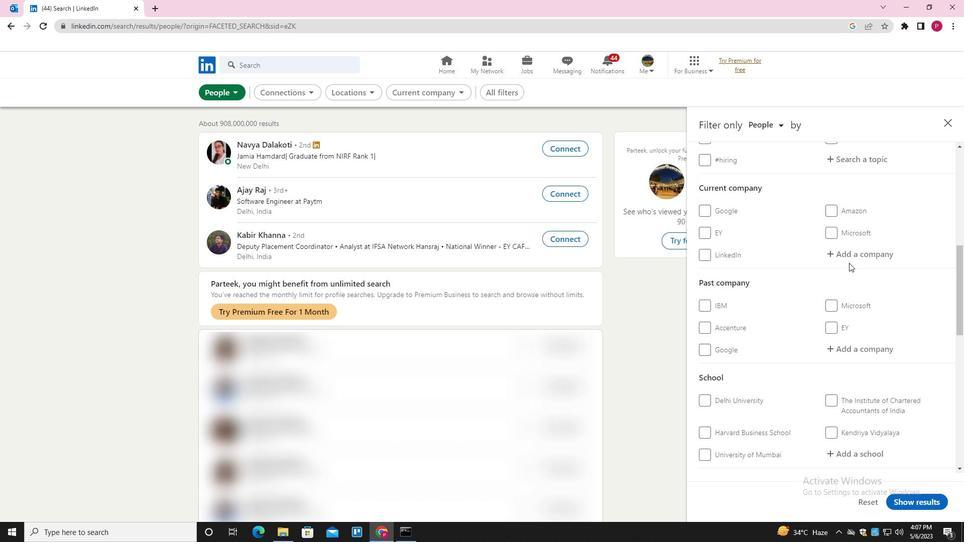 
Action: Mouse moved to (853, 256)
Screenshot: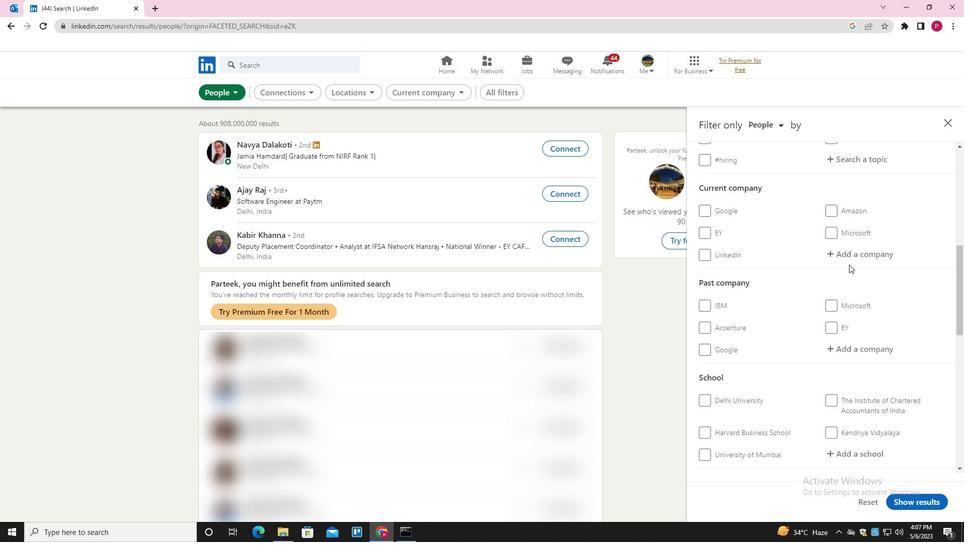
Action: Mouse pressed left at (853, 256)
Screenshot: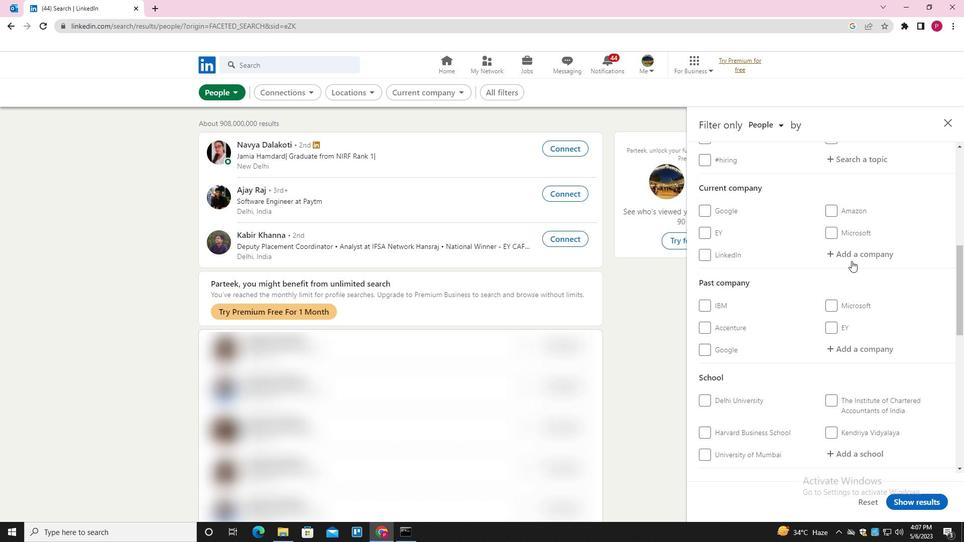 
Action: Key pressed <Key.shift>ASMACS<Key.down><Key.enter>
Screenshot: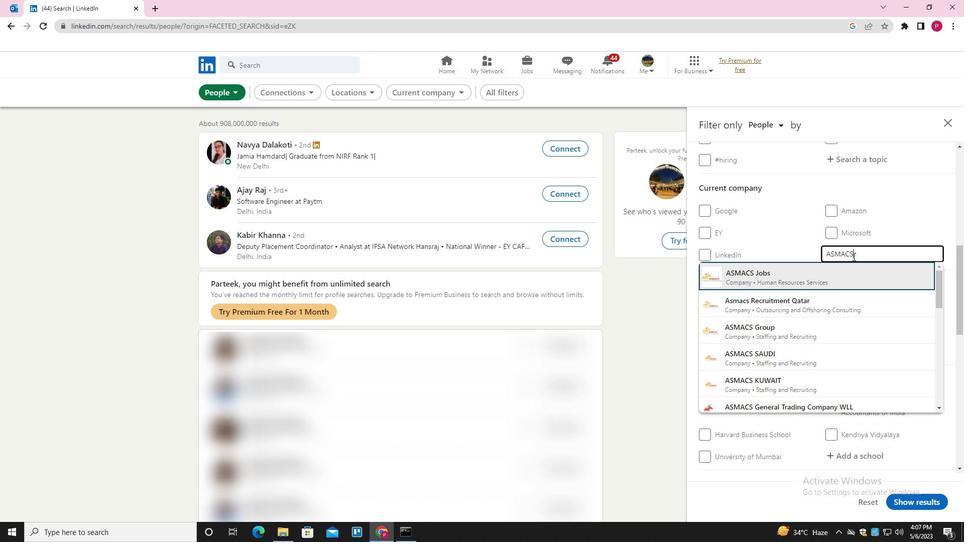 
Action: Mouse moved to (824, 267)
Screenshot: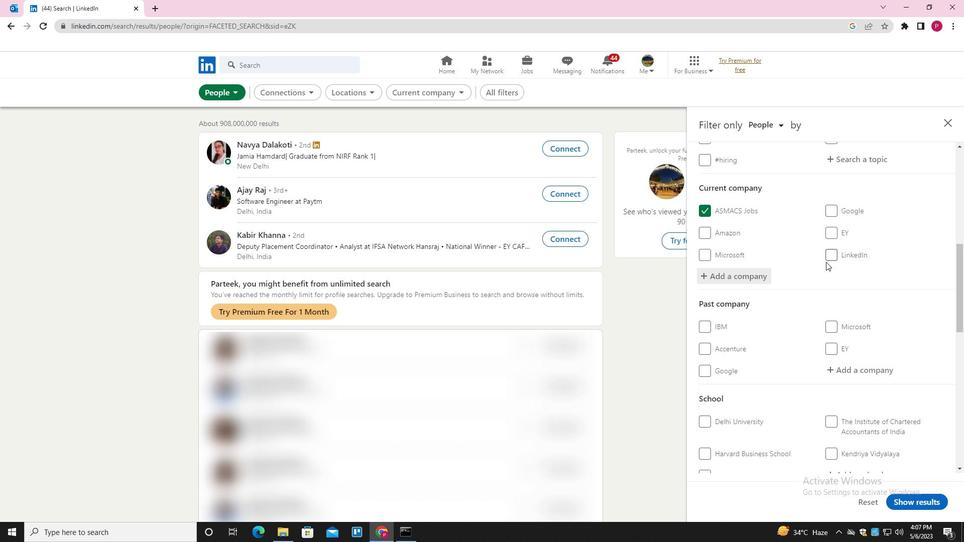 
Action: Mouse scrolled (824, 266) with delta (0, 0)
Screenshot: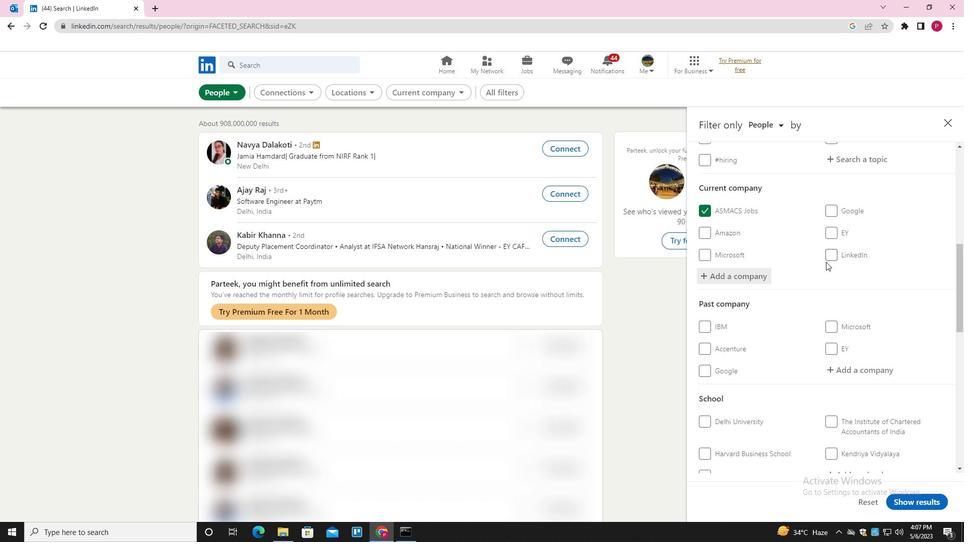 
Action: Mouse moved to (824, 268)
Screenshot: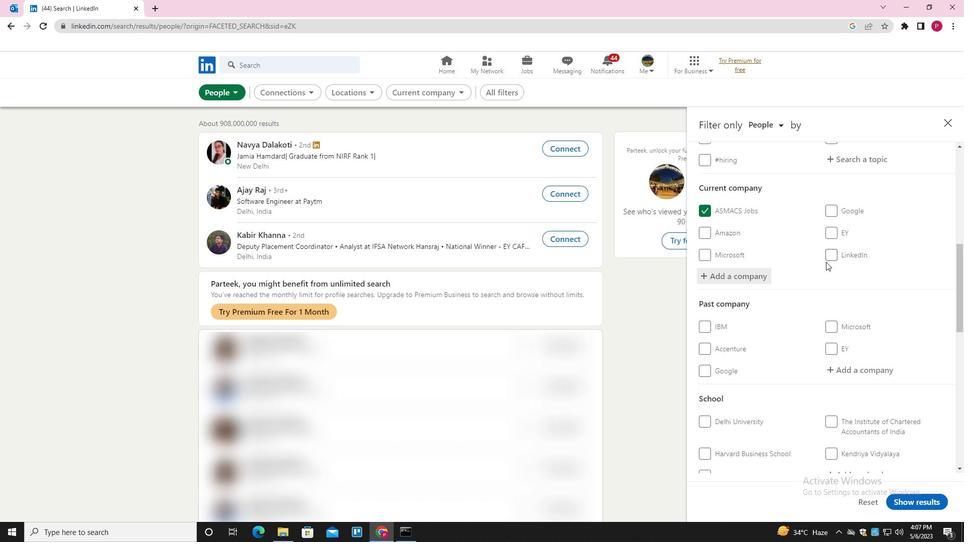 
Action: Mouse scrolled (824, 267) with delta (0, 0)
Screenshot: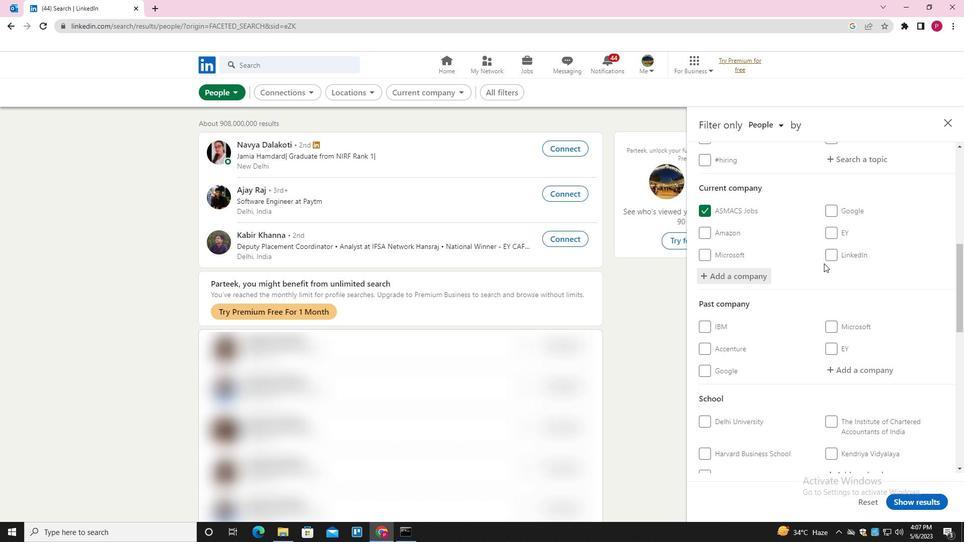 
Action: Mouse scrolled (824, 267) with delta (0, 0)
Screenshot: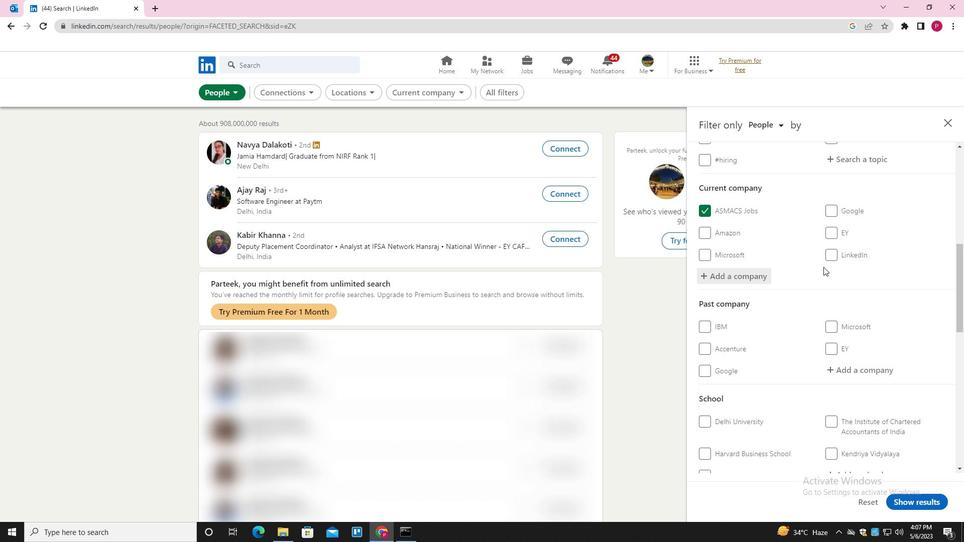 
Action: Mouse scrolled (824, 267) with delta (0, 0)
Screenshot: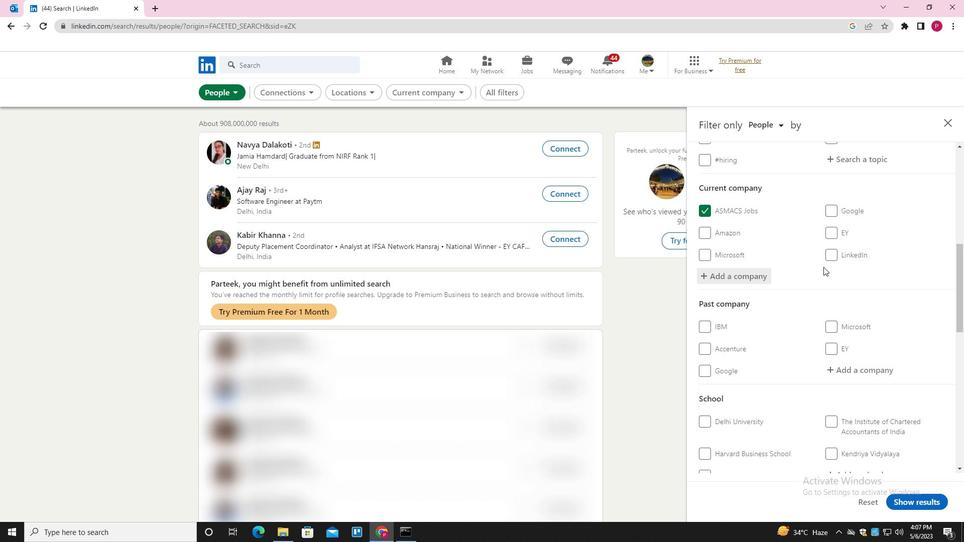 
Action: Mouse scrolled (824, 267) with delta (0, 0)
Screenshot: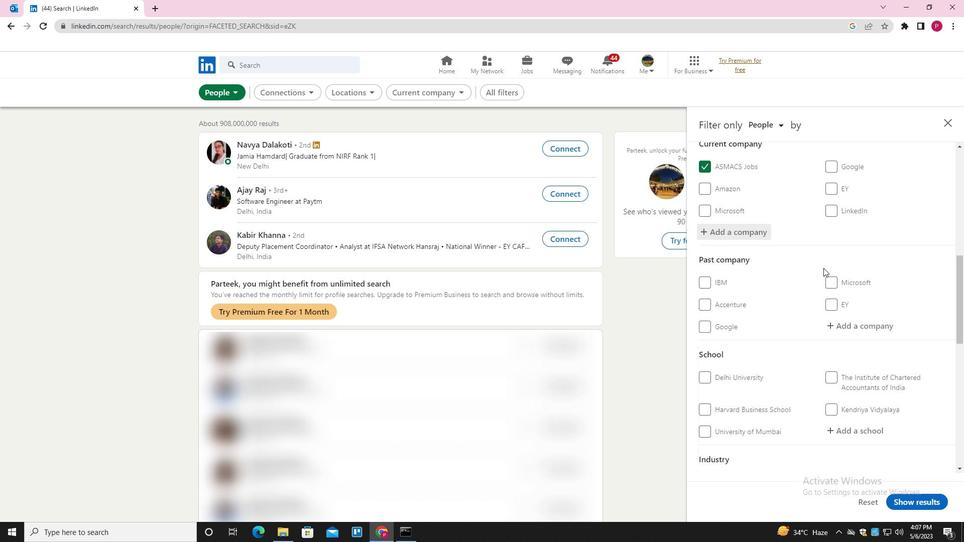 
Action: Mouse moved to (857, 219)
Screenshot: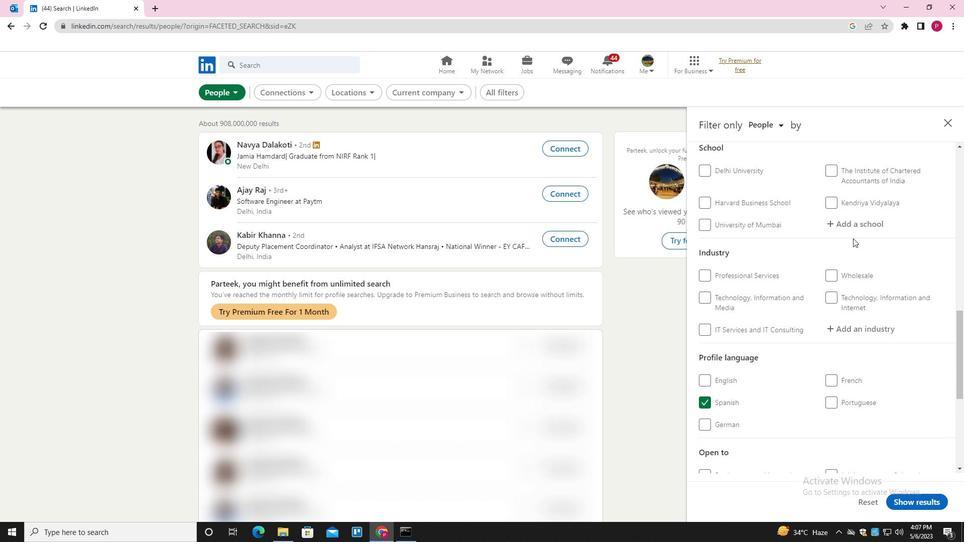 
Action: Mouse pressed left at (857, 219)
Screenshot: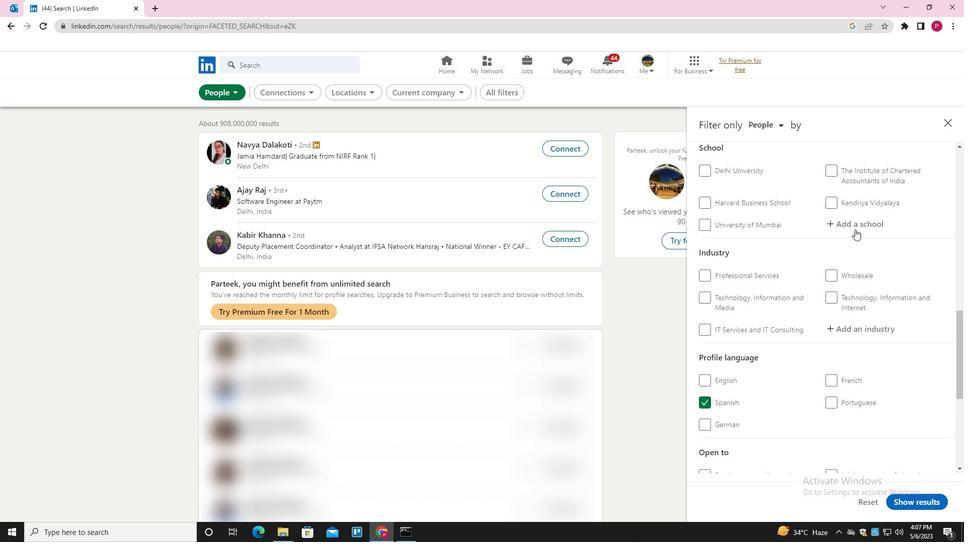 
Action: Key pressed <Key.shift><Key.shift><Key.shift><Key.shift><Key.shift><Key.shift><Key.shift>K.S<Key.shift><Key.backspace><Key.shift>S<Key.space><Key.shift><Key.shift>RANGASAMY<Key.down><Key.enter>
Screenshot: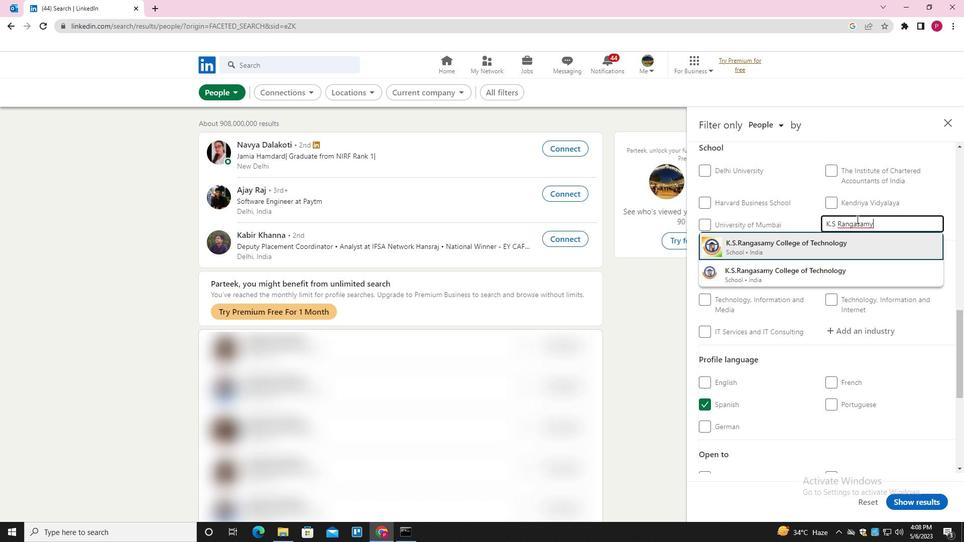 
Action: Mouse moved to (846, 232)
Screenshot: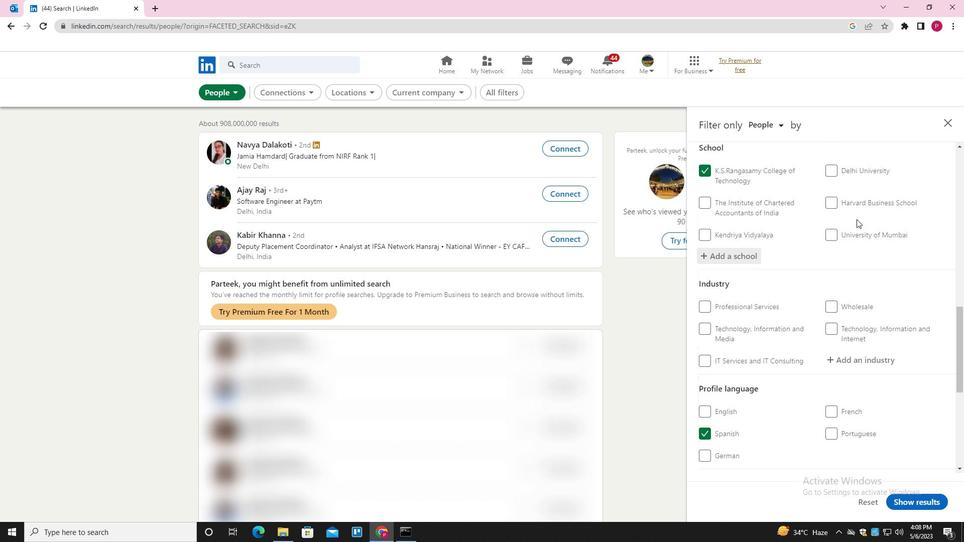 
Action: Mouse scrolled (846, 231) with delta (0, 0)
Screenshot: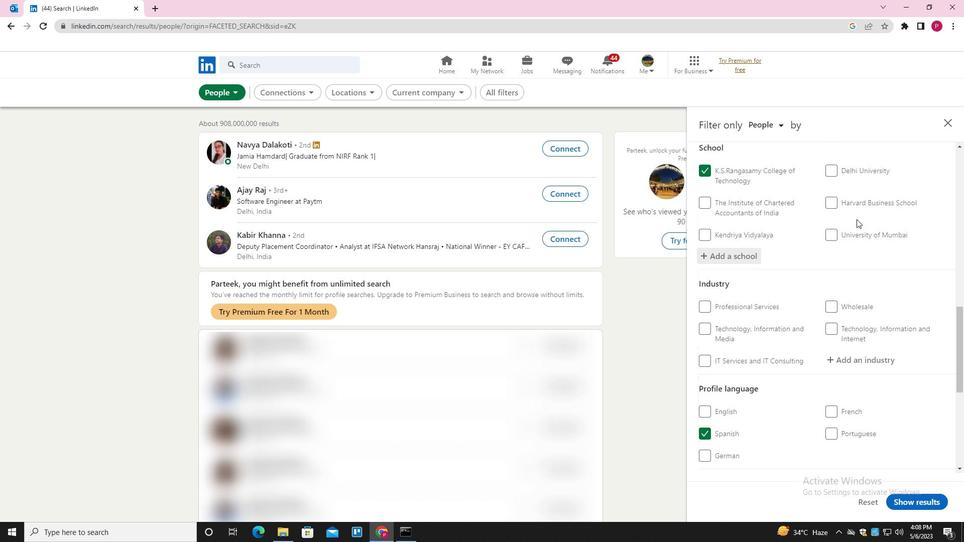 
Action: Mouse moved to (846, 233)
Screenshot: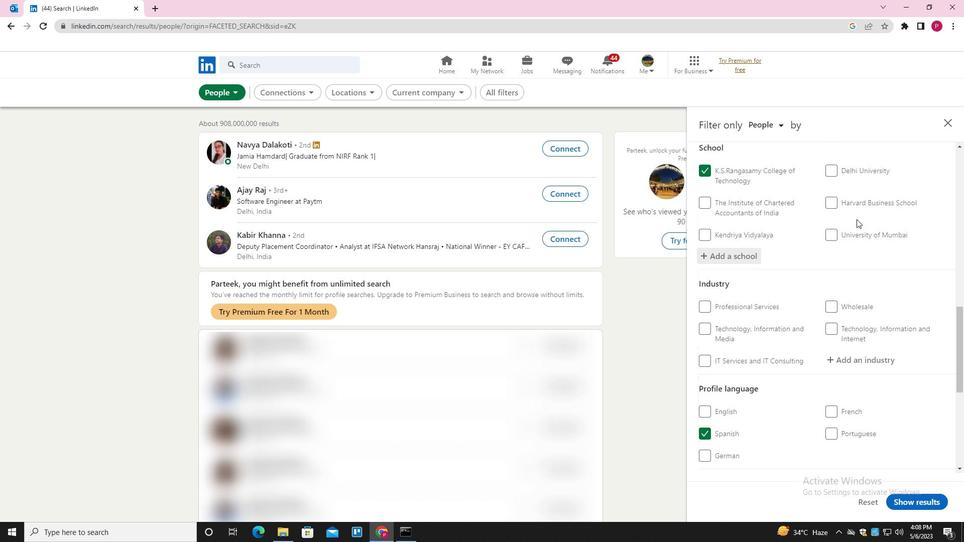 
Action: Mouse scrolled (846, 233) with delta (0, 0)
Screenshot: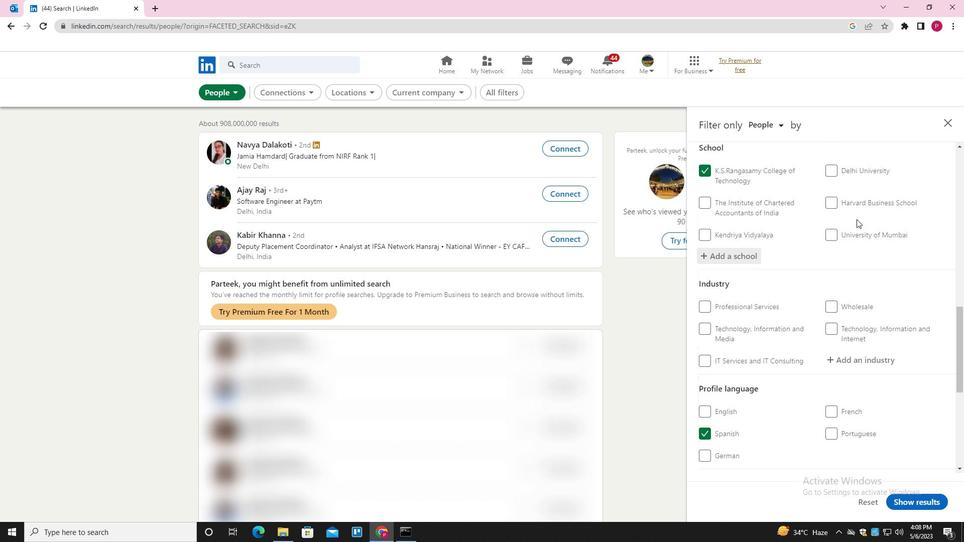 
Action: Mouse moved to (846, 234)
Screenshot: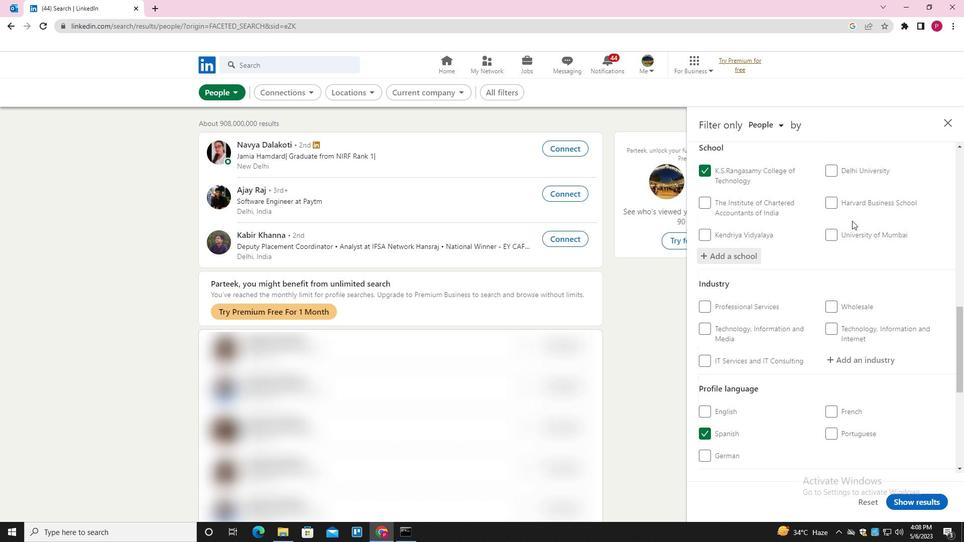 
Action: Mouse scrolled (846, 234) with delta (0, 0)
Screenshot: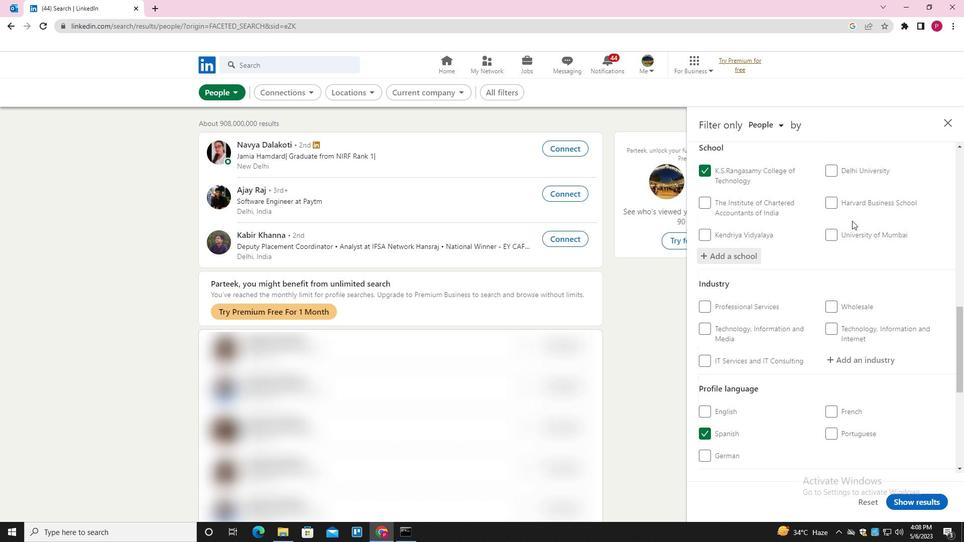 
Action: Mouse moved to (876, 205)
Screenshot: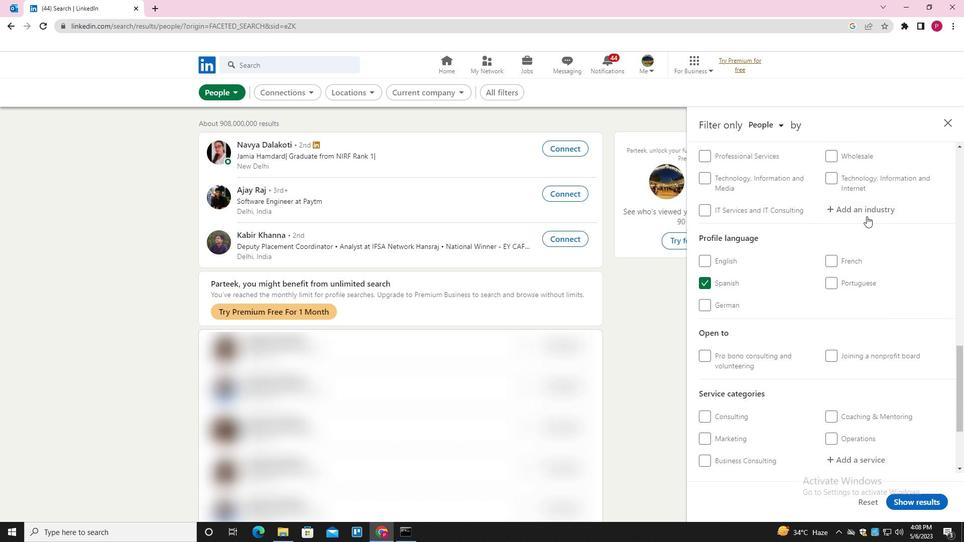 
Action: Mouse pressed left at (876, 205)
Screenshot: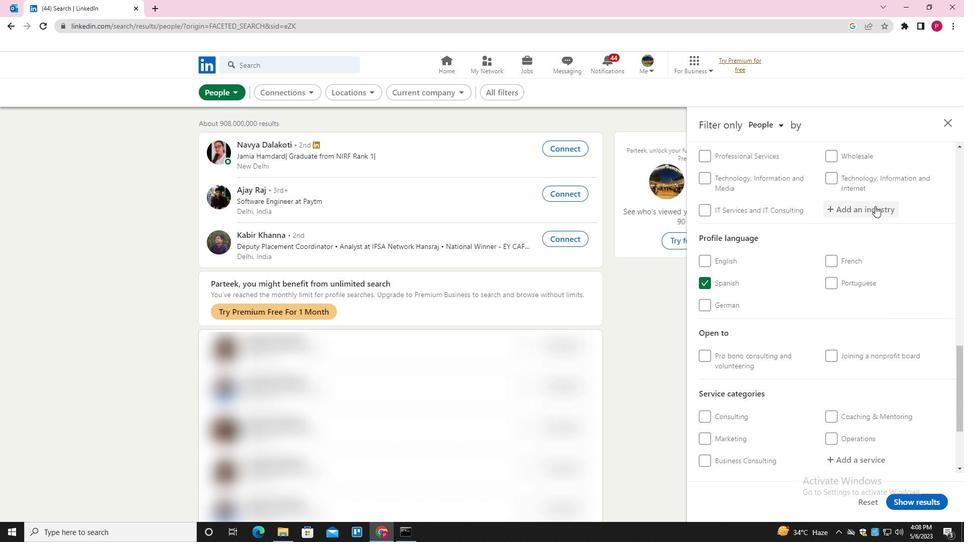 
Action: Key pressed <Key.shift><Key.shift>CHIROP<Key.down><Key.enter>
Screenshot: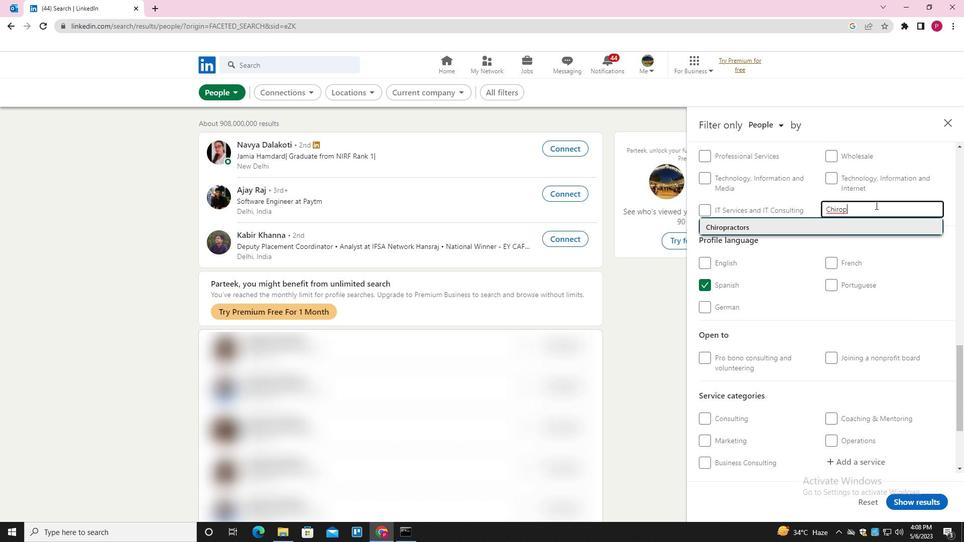 
Action: Mouse moved to (865, 237)
Screenshot: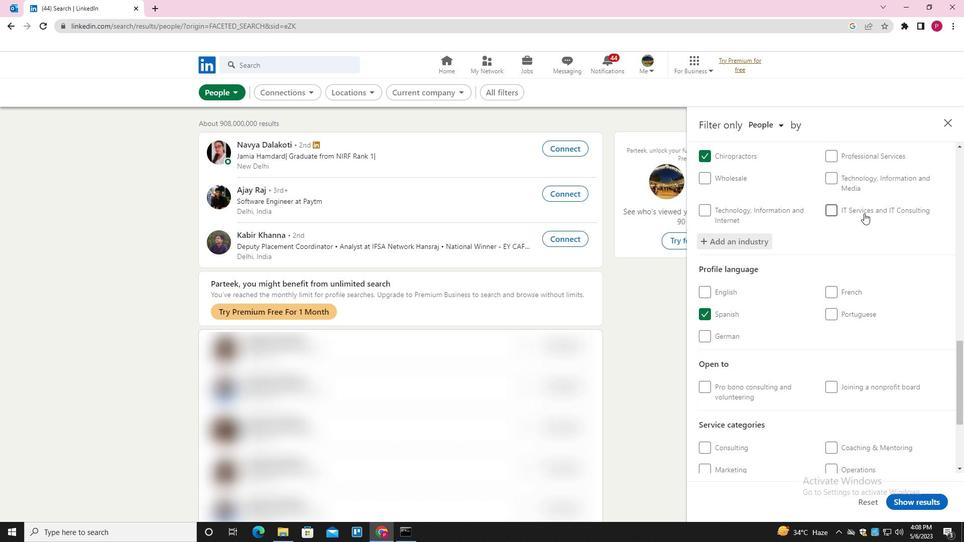 
Action: Mouse scrolled (865, 237) with delta (0, 0)
Screenshot: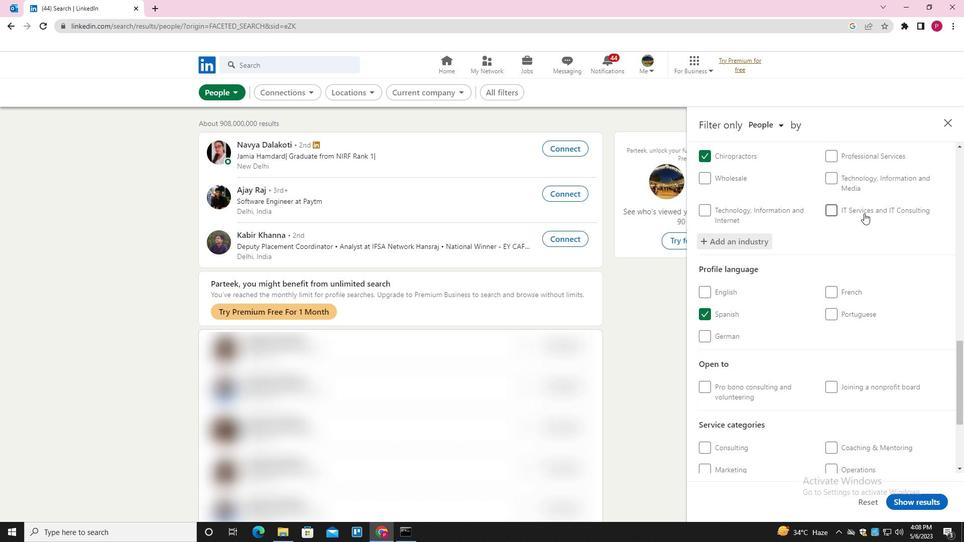 
Action: Mouse moved to (865, 249)
Screenshot: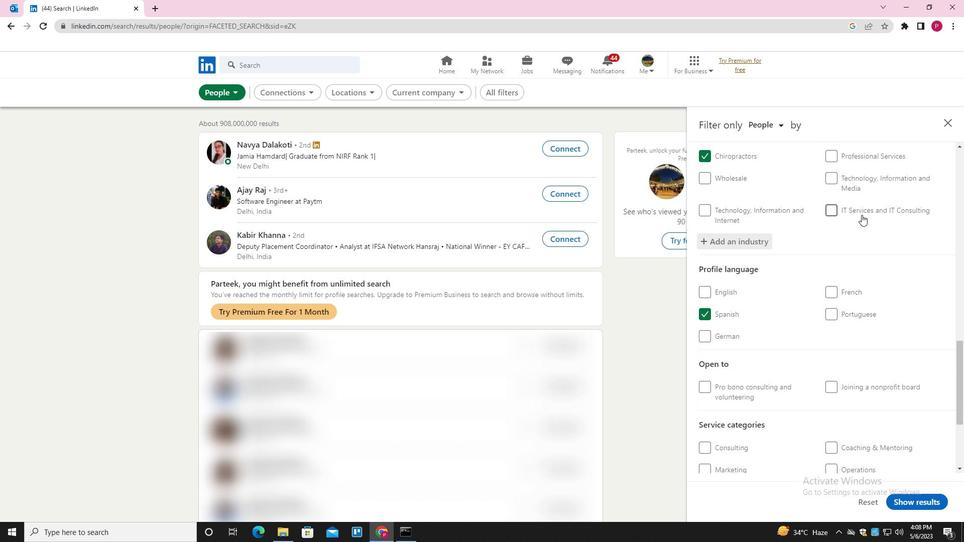 
Action: Mouse scrolled (865, 248) with delta (0, 0)
Screenshot: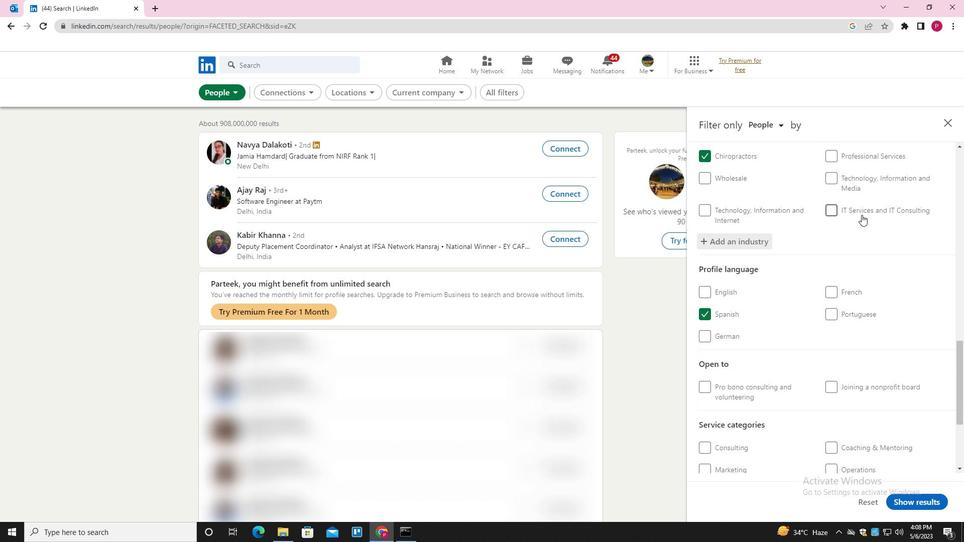 
Action: Mouse moved to (866, 256)
Screenshot: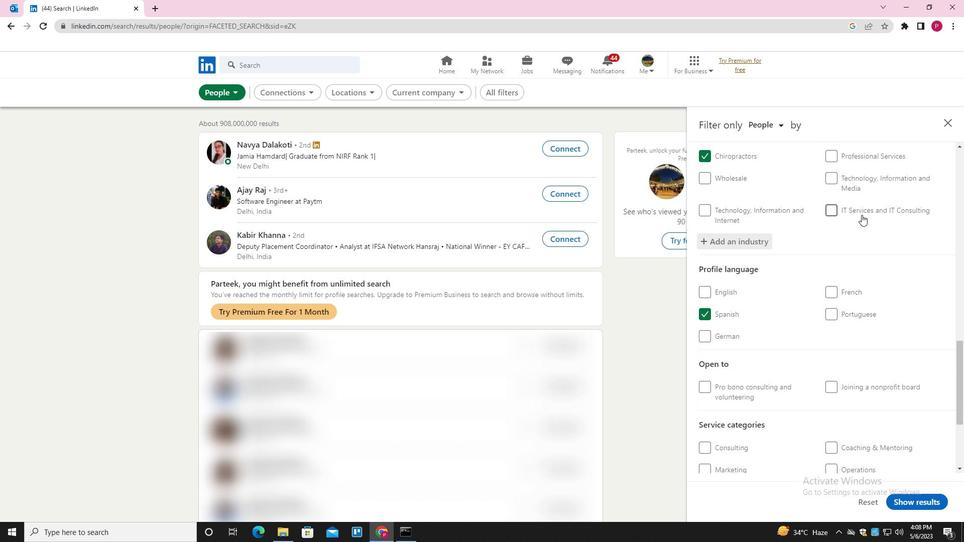 
Action: Mouse scrolled (866, 256) with delta (0, 0)
Screenshot: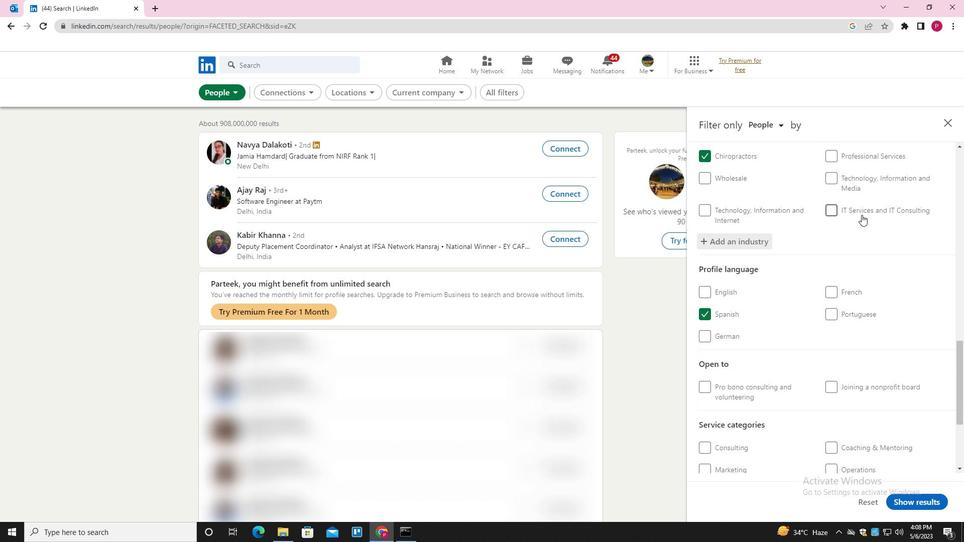 
Action: Mouse moved to (866, 261)
Screenshot: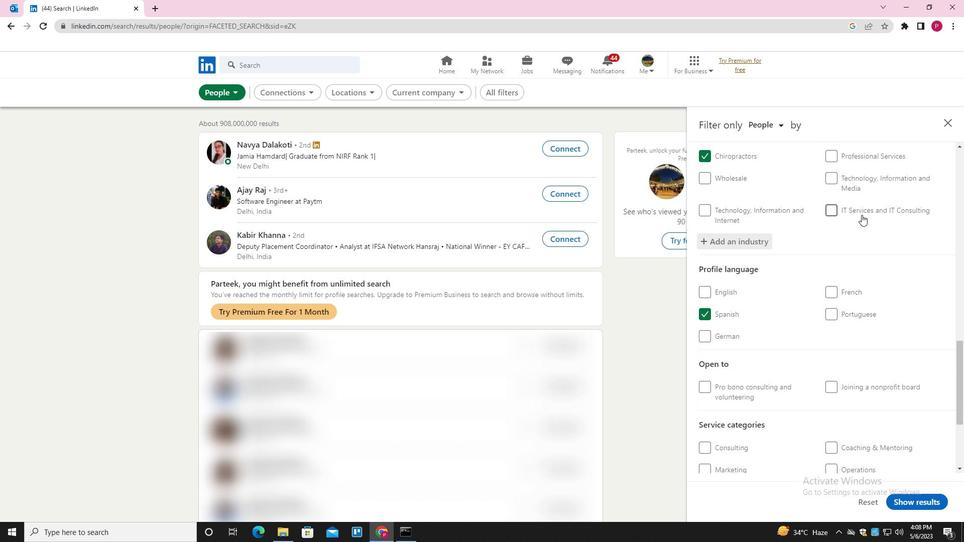 
Action: Mouse scrolled (866, 260) with delta (0, 0)
Screenshot: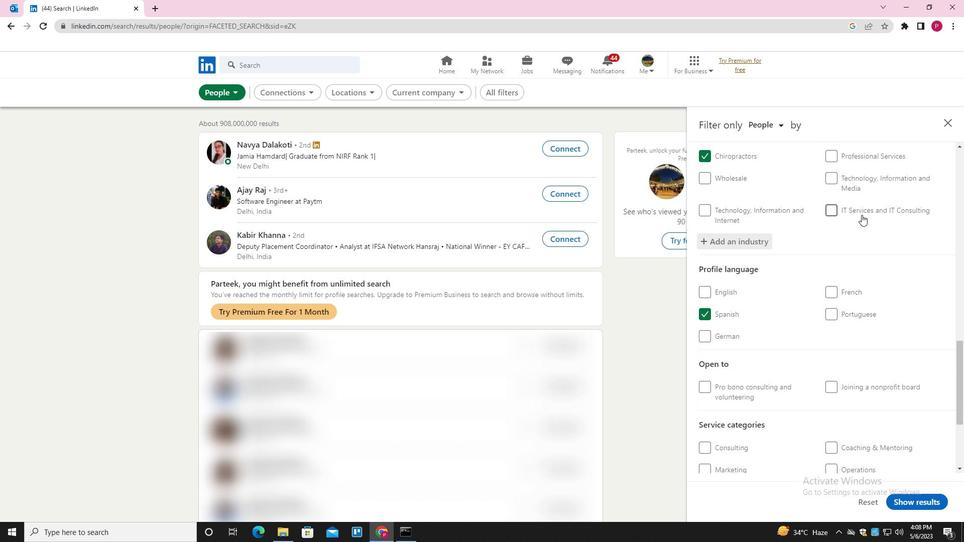 
Action: Mouse moved to (866, 269)
Screenshot: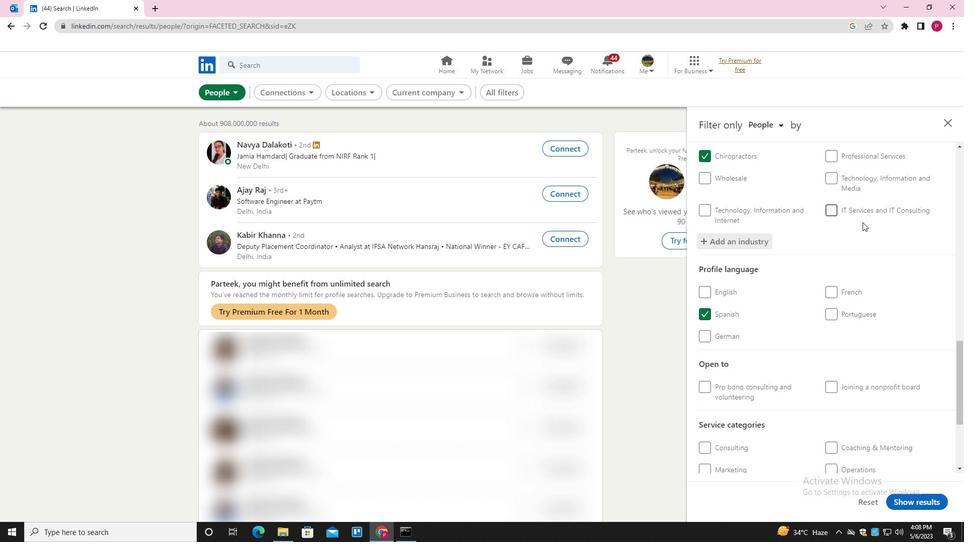 
Action: Mouse scrolled (866, 269) with delta (0, 0)
Screenshot: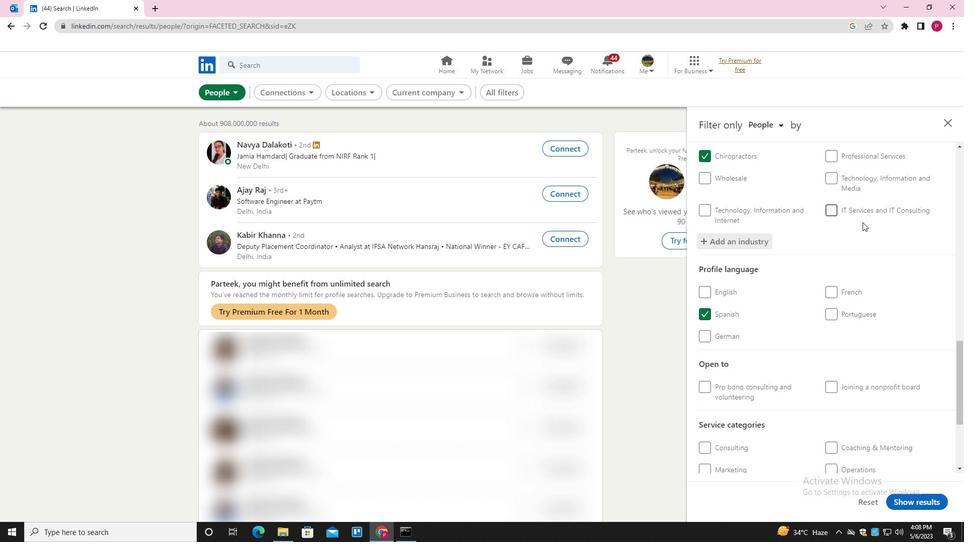 
Action: Mouse moved to (872, 337)
Screenshot: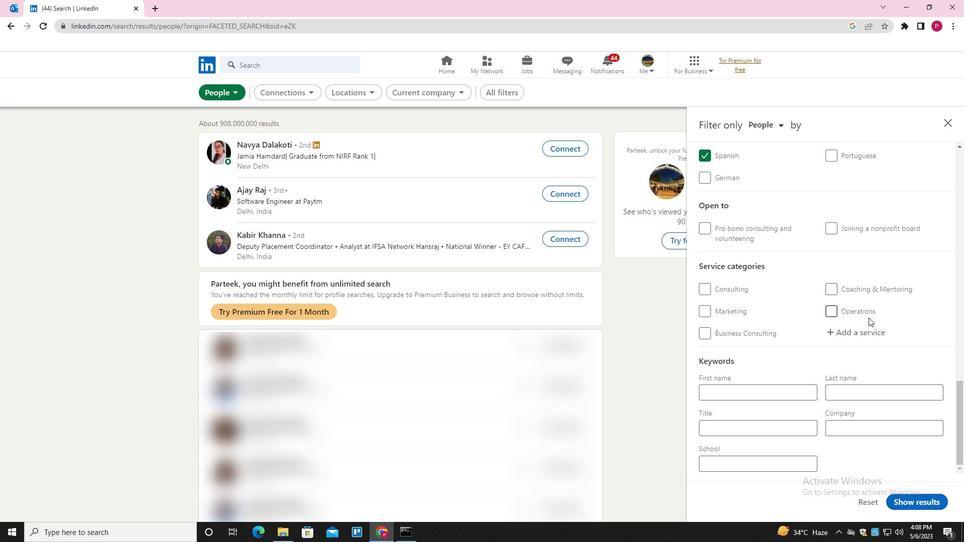 
Action: Mouse pressed left at (872, 337)
Screenshot: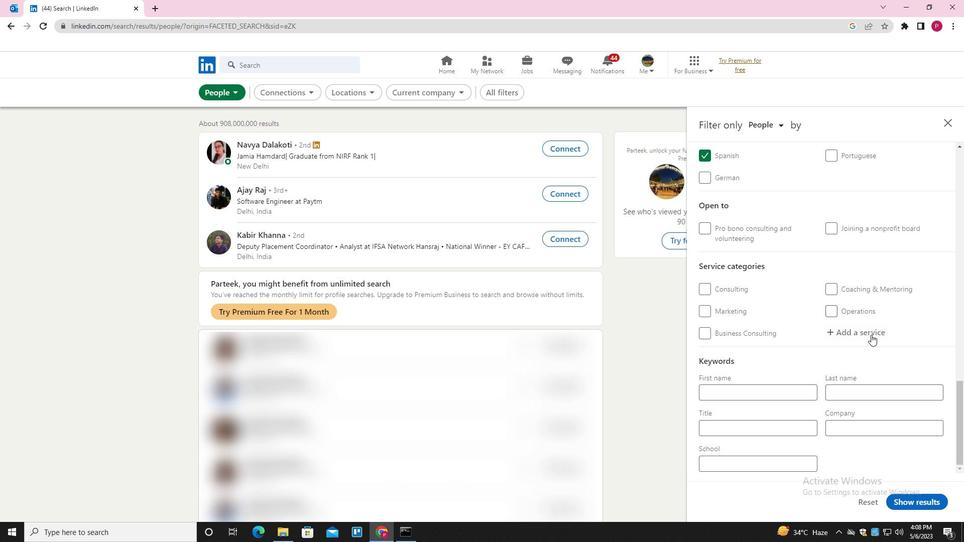 
Action: Mouse moved to (872, 337)
Screenshot: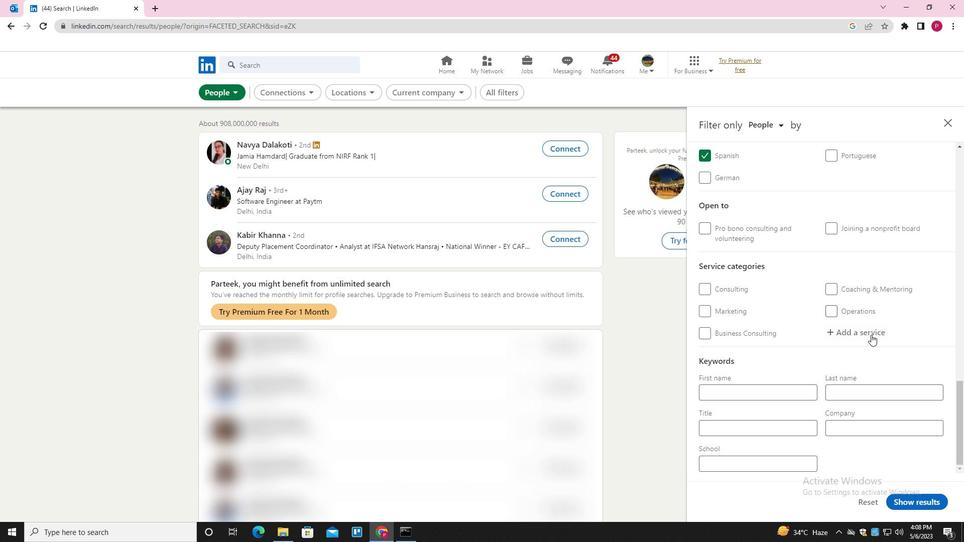 
Action: Key pressed <Key.shift>ADMINISTRATIVE<Key.space>
Screenshot: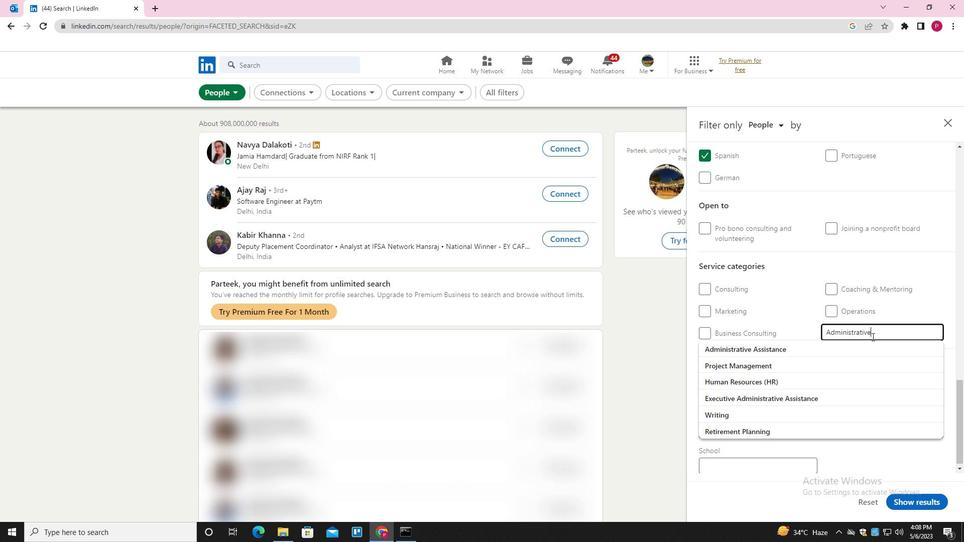 
Action: Mouse moved to (871, 338)
Screenshot: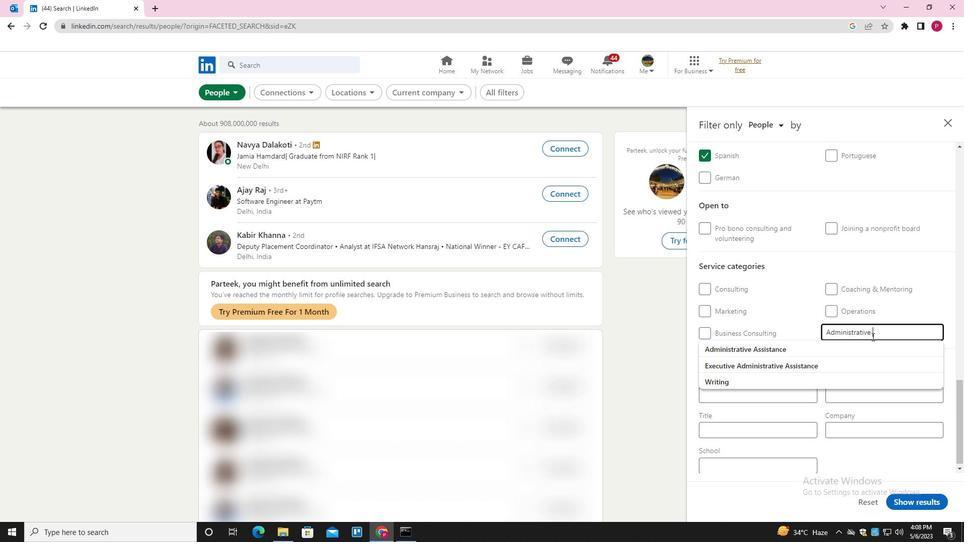 
Action: Mouse scrolled (871, 338) with delta (0, 0)
Screenshot: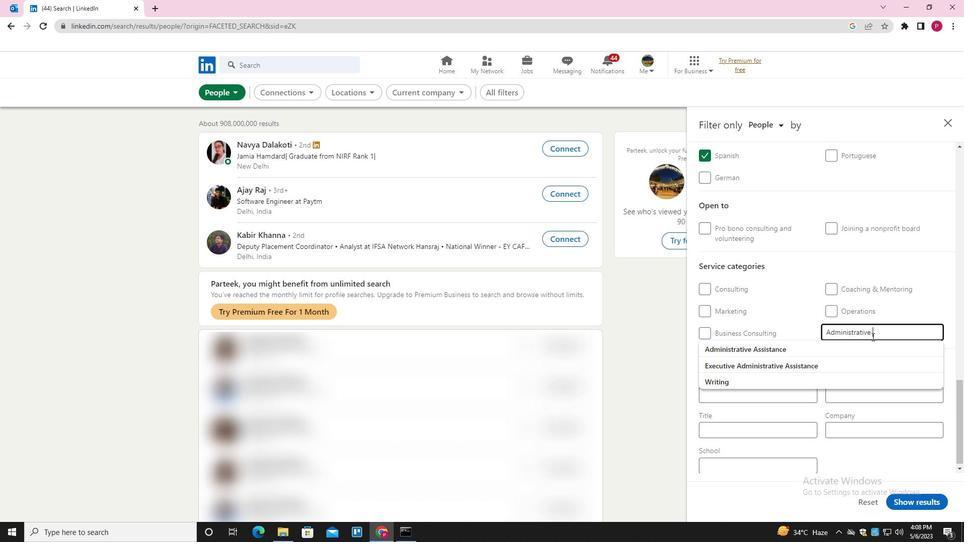 
Action: Mouse moved to (871, 338)
Screenshot: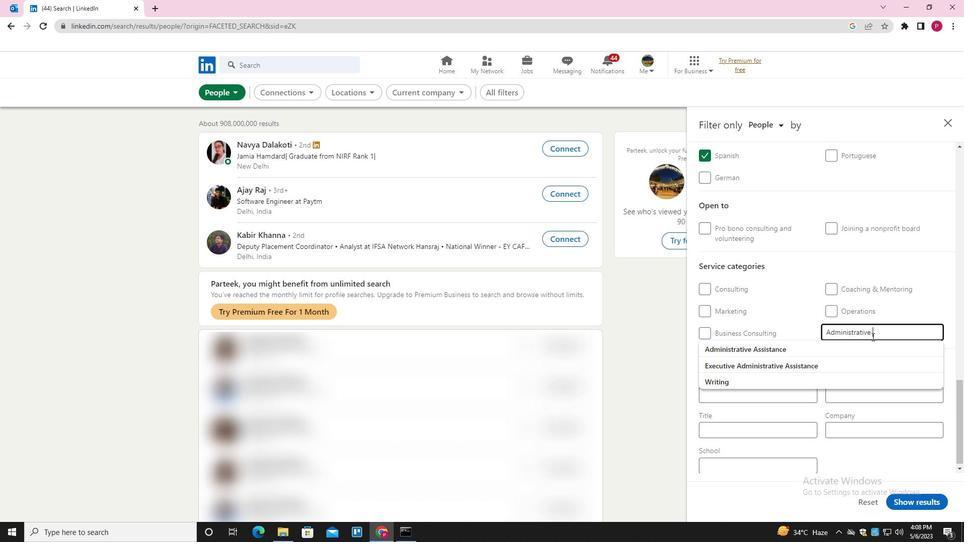 
Action: Mouse scrolled (871, 338) with delta (0, 0)
Screenshot: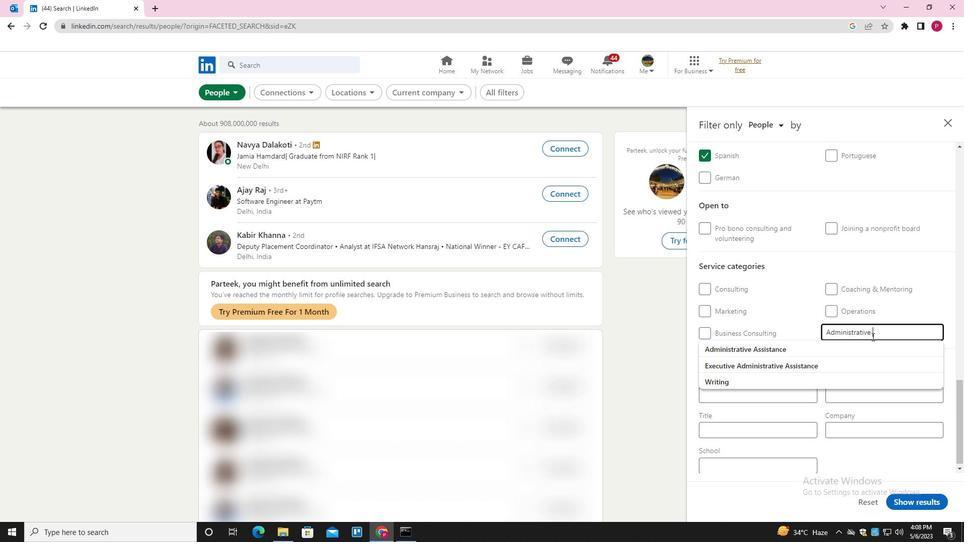
Action: Mouse moved to (869, 345)
Screenshot: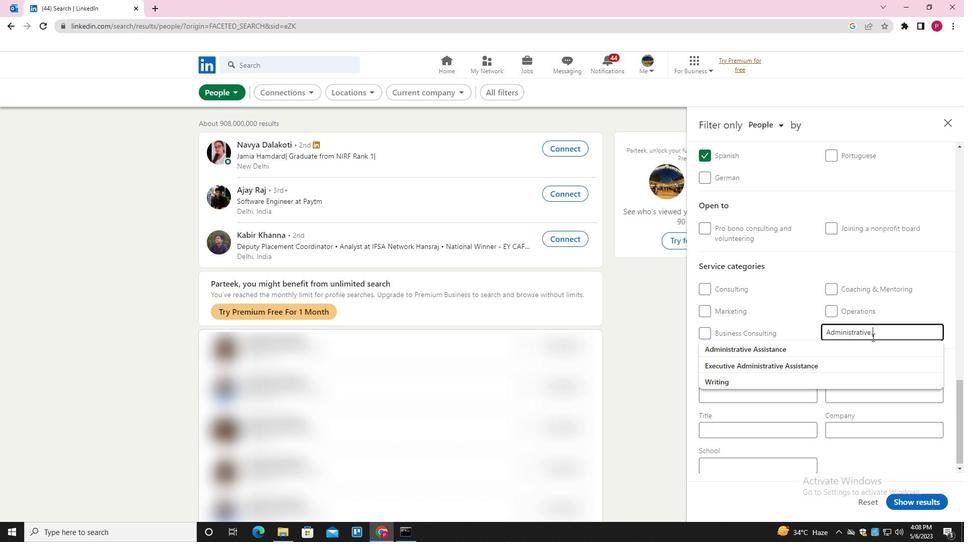 
Action: Mouse scrolled (869, 344) with delta (0, 0)
Screenshot: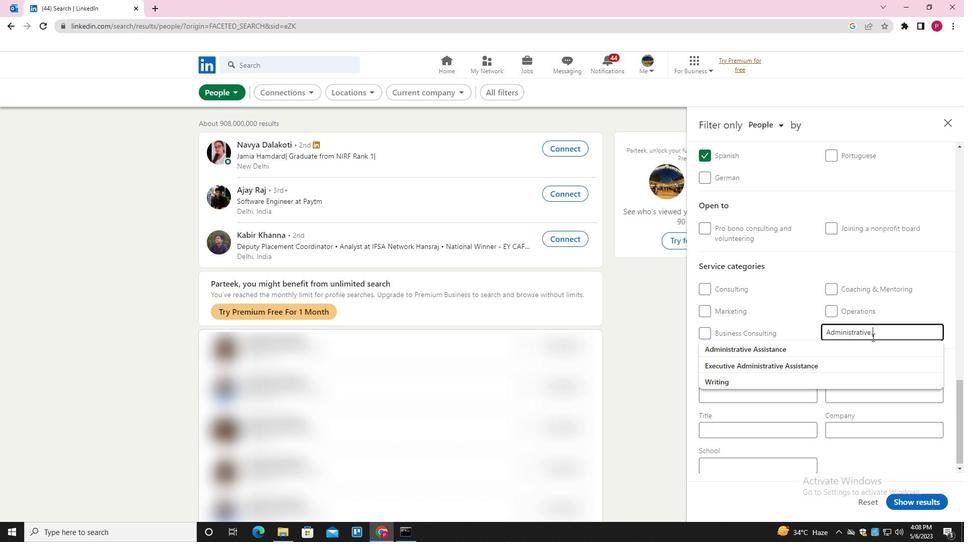 
Action: Mouse moved to (860, 359)
Screenshot: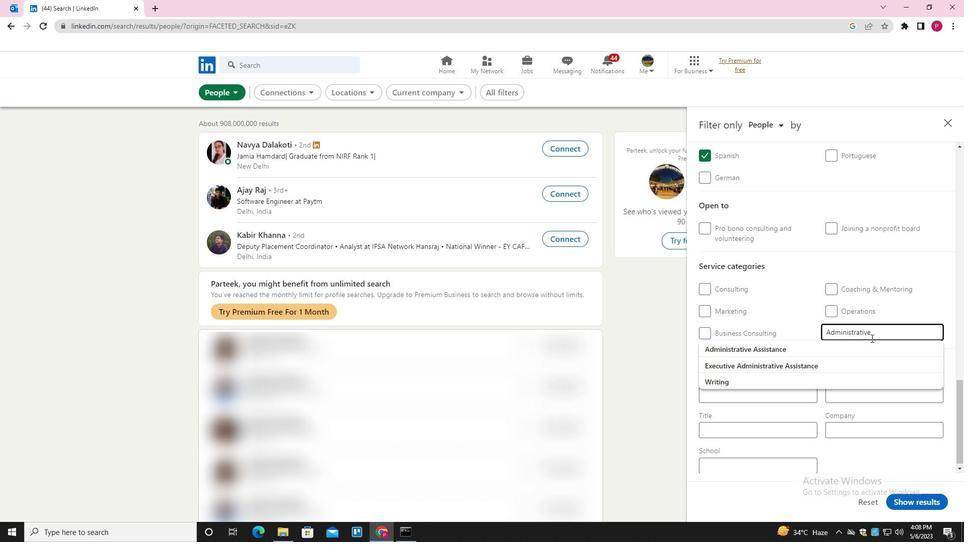 
Action: Mouse scrolled (860, 359) with delta (0, 0)
Screenshot: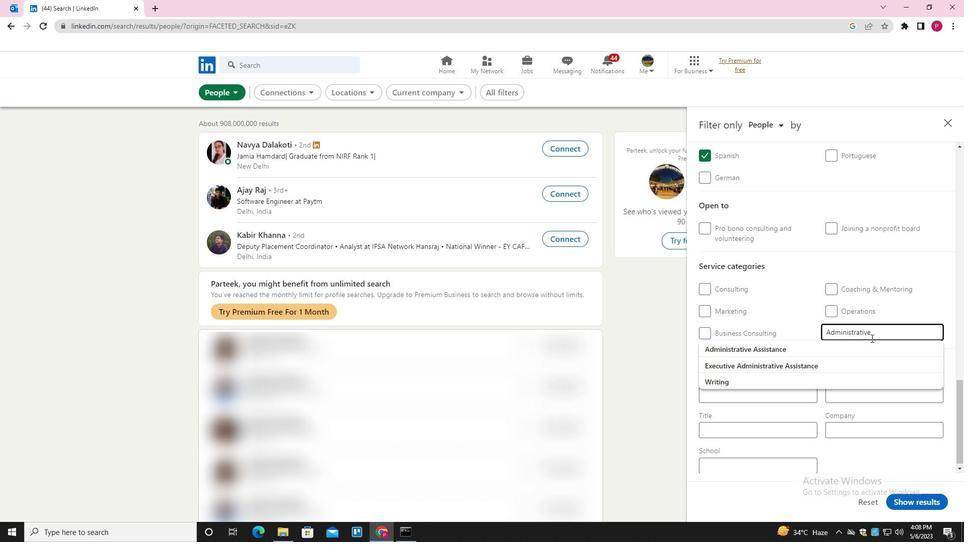 
Action: Mouse moved to (769, 431)
Screenshot: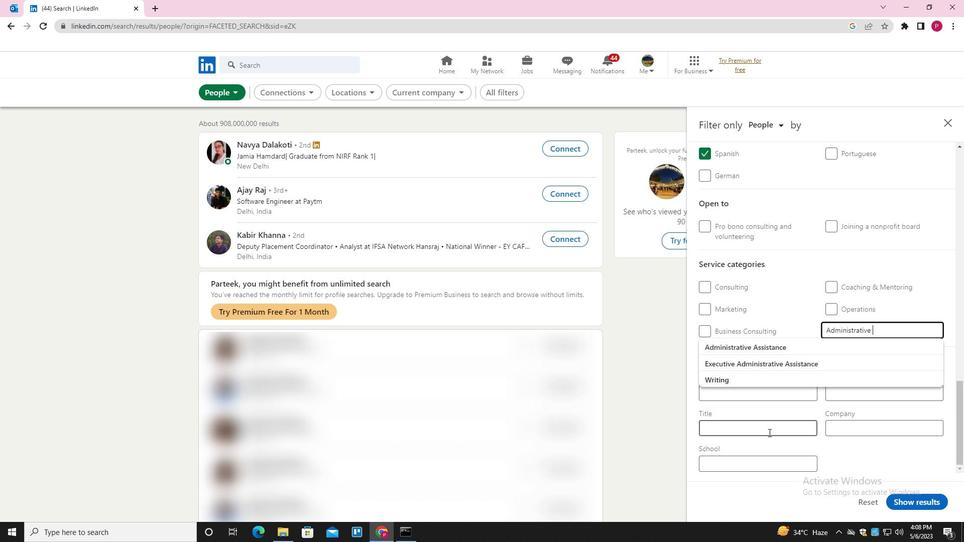 
Action: Mouse pressed left at (769, 431)
Screenshot: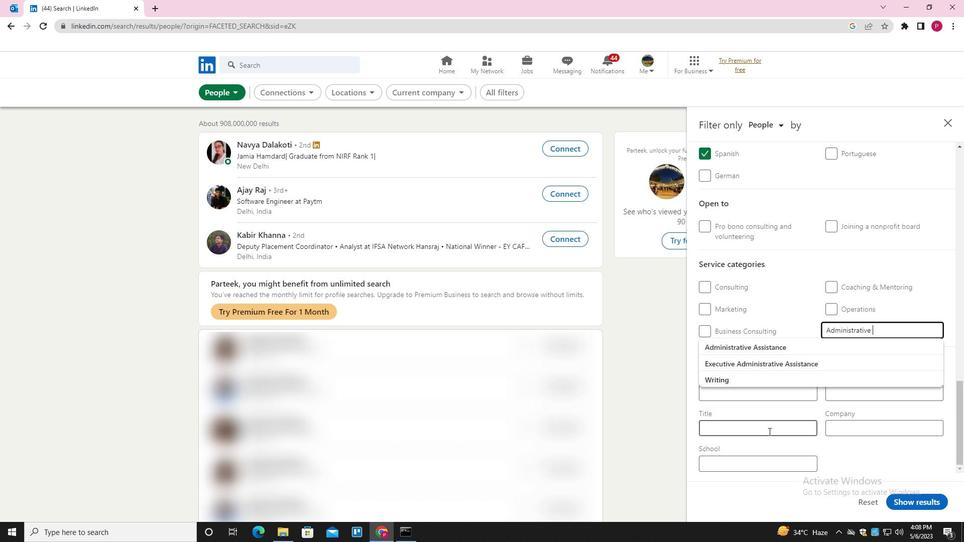 
Action: Key pressed <Key.shift><Key.shift><Key.shift><Key.shift><Key.shift><Key.shift><Key.shift><Key.shift><Key.shift>S<Key.backspace><Key.shift>C
Screenshot: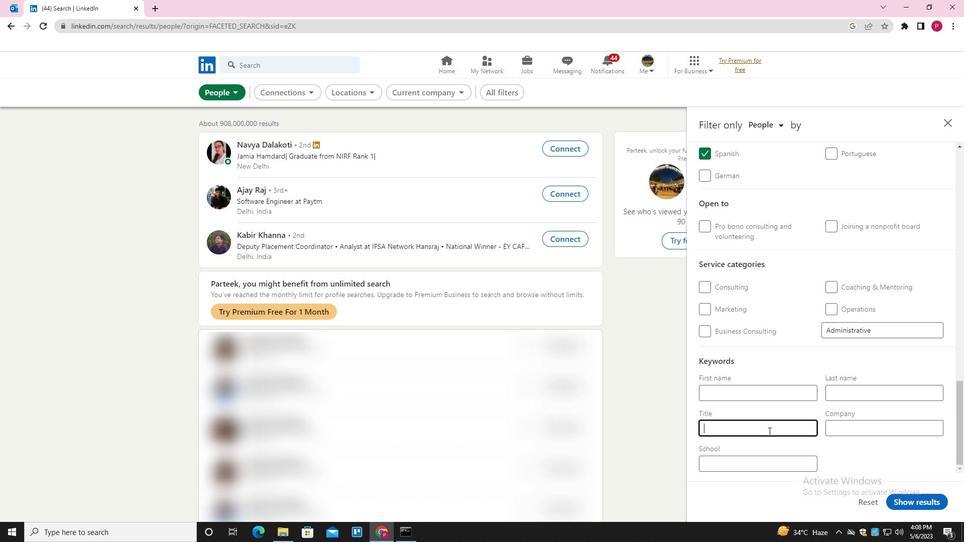 
Action: Mouse moved to (769, 431)
Screenshot: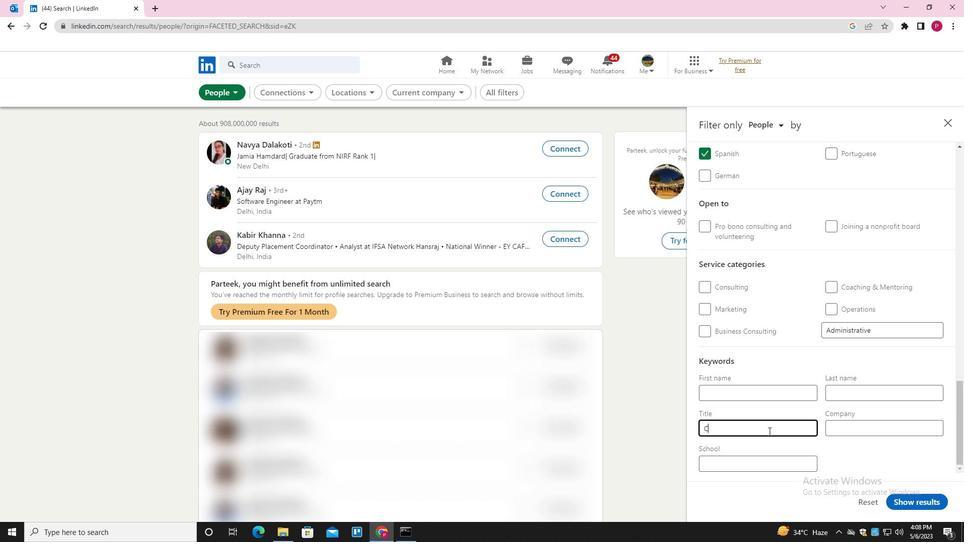 
Action: Key pressed HEIF<Key.space><Key.shift><Key.backspace><Key.backspace><Key.backspace><Key.backspace>IEF<Key.space><Key.shift><Key.shift>TECHNOLOGY<Key.space><Key.shift><Key.shift><Key.shift><Key.shift><Key.shift><Key.shift><Key.shift><Key.shift><Key.shift><Key.shift><Key.shift><Key.shift><Key.shift><Key.shift><Key.shift><Key.shift><Key.shift><Key.shift><Key.shift><Key.shift><Key.shift><Key.shift><Key.shift><Key.shift><Key.shift><Key.shift><Key.shift>P<Key.backspace><Key.shift>OFFICER<Key.space><Key.shift><Key.shift><Key.shift><Key.shift><Key.shift><Key.shift><Key.shift><Key.shift><Key.shift><Key.shift><Key.shift><Key.shift><Key.shift><Key.shift><Key.shift><Key.shift><Key.shift>(<Key.shift><Key.shift>CTO)
Screenshot: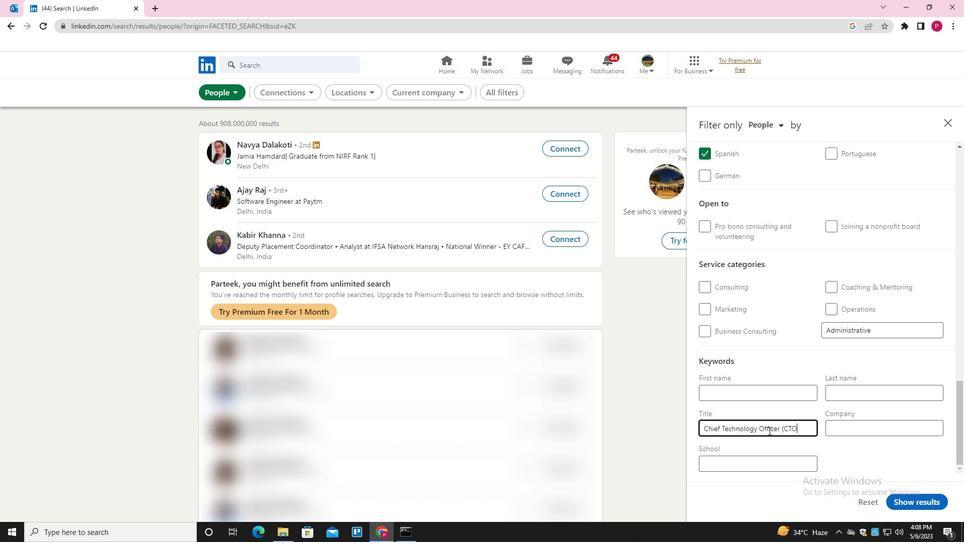 
Action: Mouse moved to (898, 502)
Screenshot: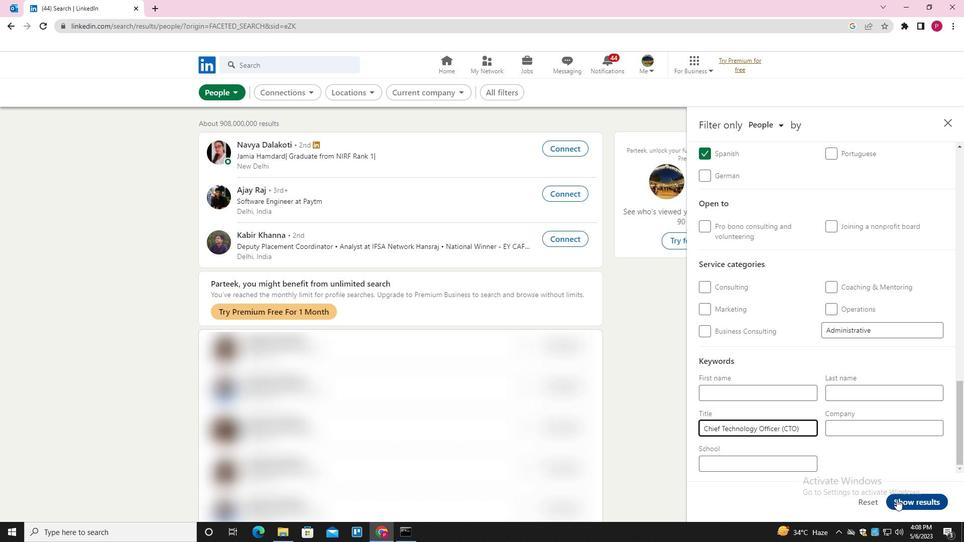 
Action: Mouse pressed left at (898, 502)
Screenshot: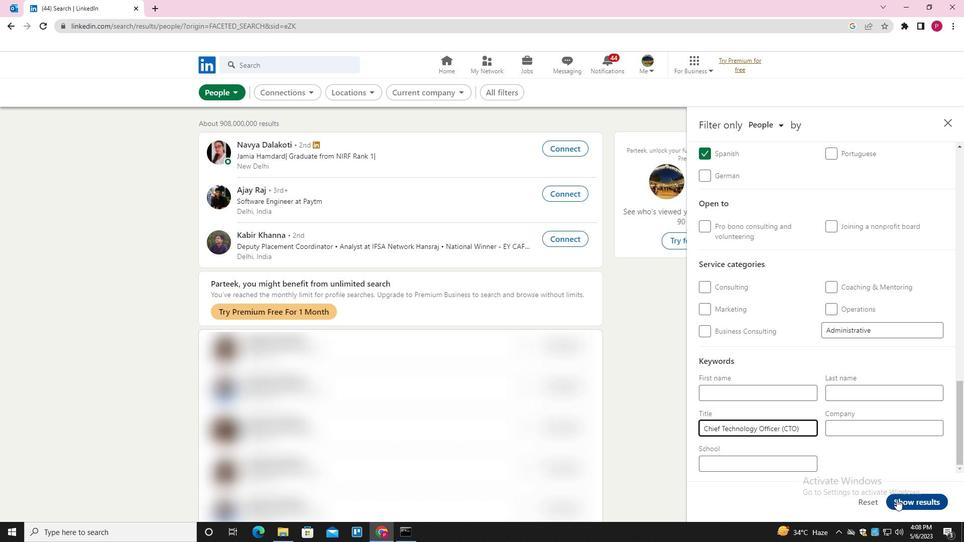 
Action: Mouse moved to (630, 288)
Screenshot: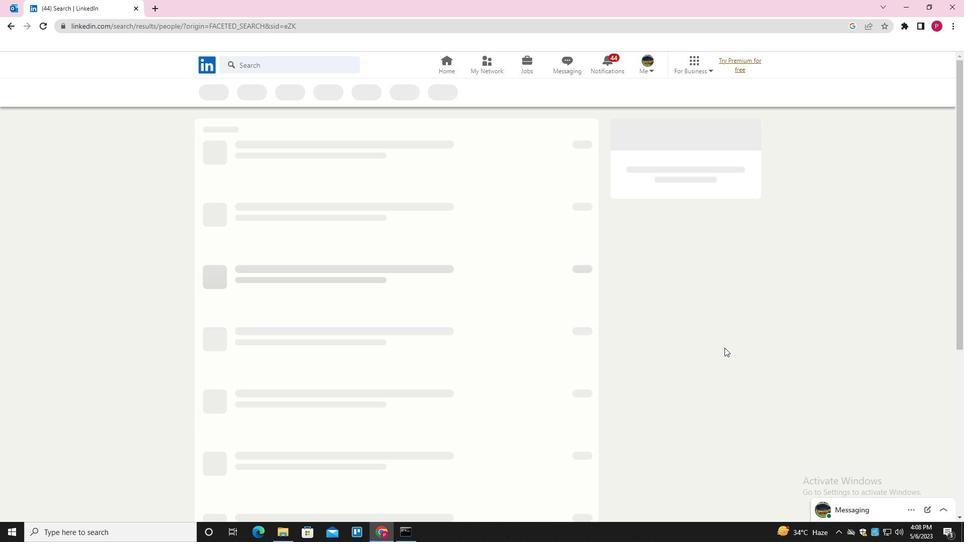 
